 Task: Create a due date automation trigger when advanced on, on the tuesday of the week a card is due add dates not starting next week at 11:00 AM.
Action: Mouse moved to (845, 256)
Screenshot: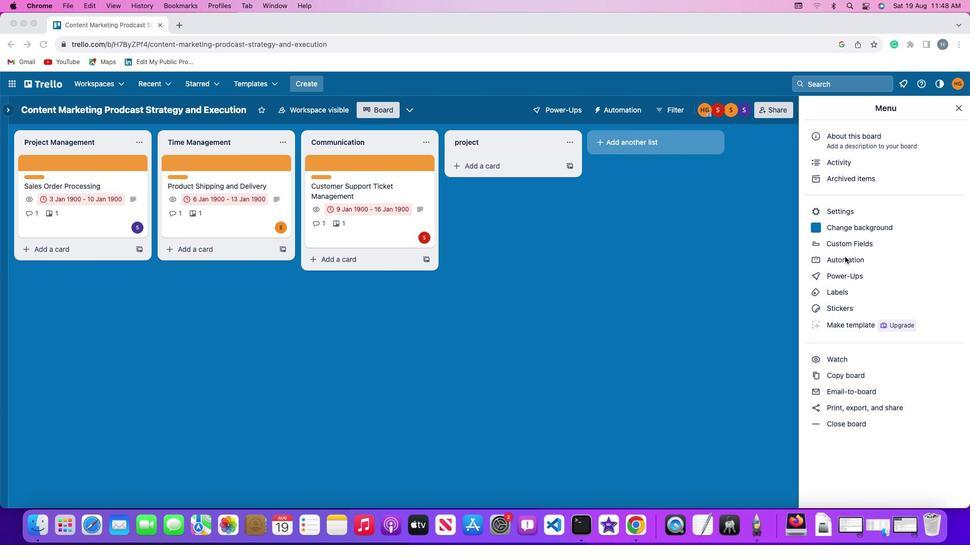 
Action: Mouse pressed left at (845, 256)
Screenshot: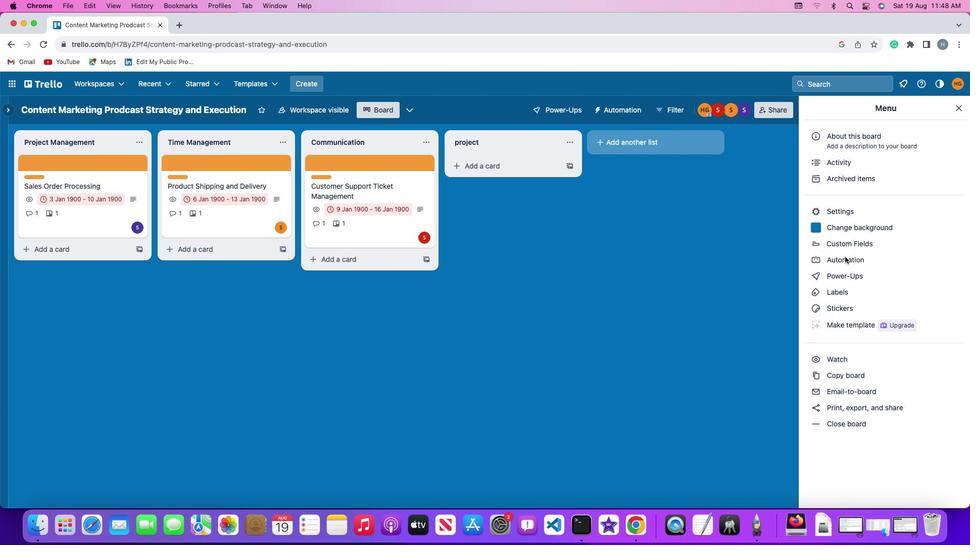 
Action: Mouse pressed left at (845, 256)
Screenshot: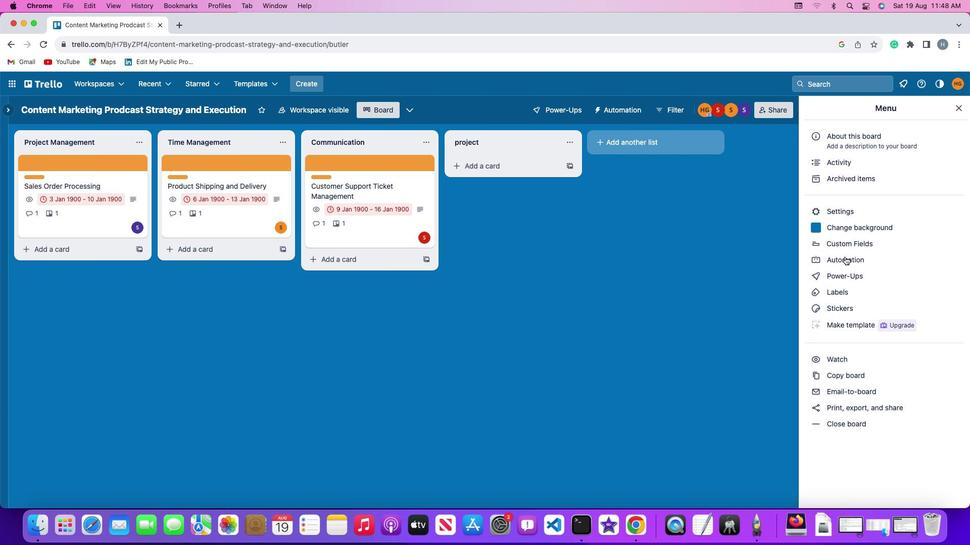 
Action: Mouse moved to (82, 241)
Screenshot: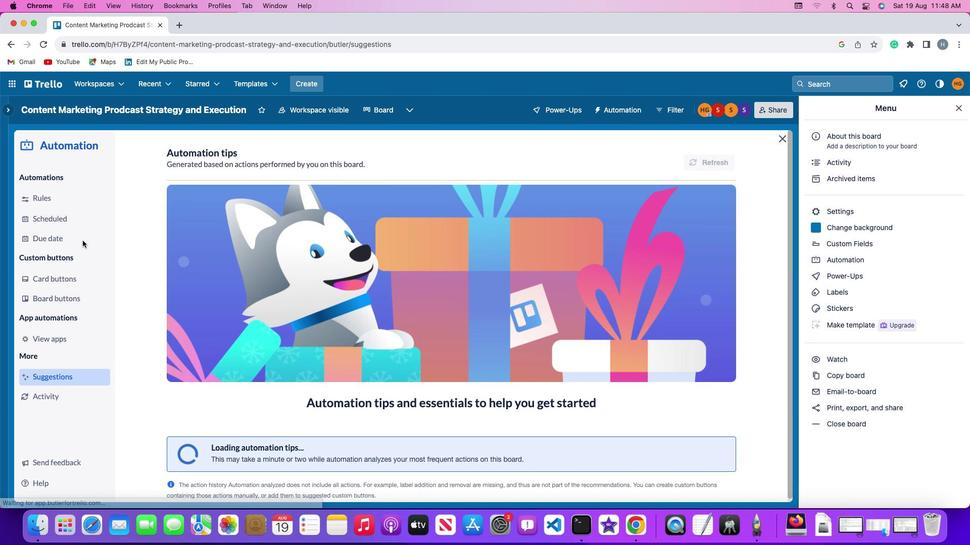
Action: Mouse pressed left at (82, 241)
Screenshot: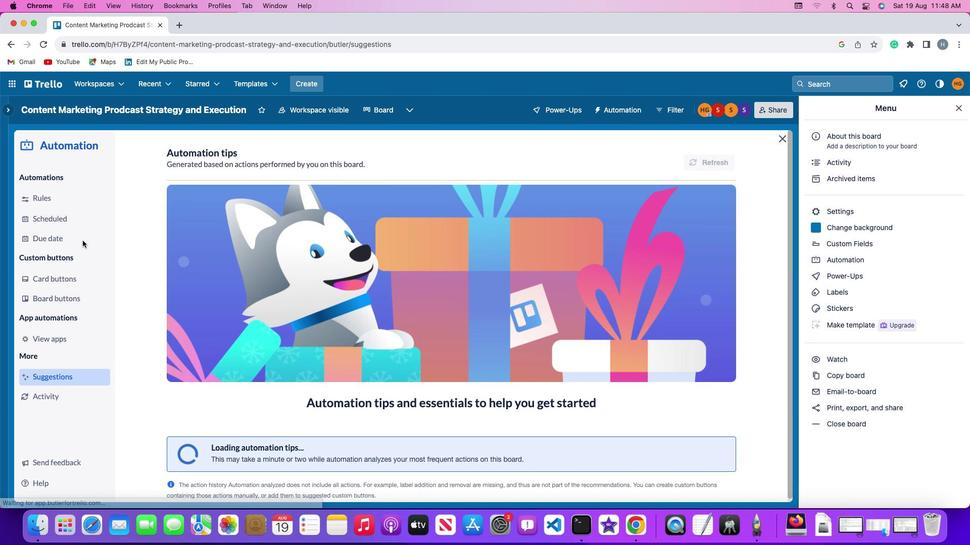 
Action: Mouse moved to (689, 157)
Screenshot: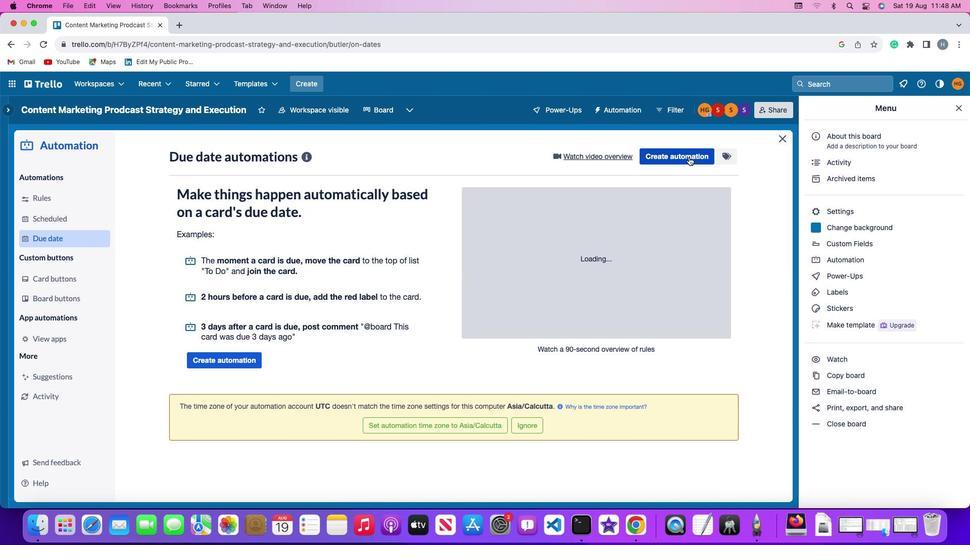 
Action: Mouse pressed left at (689, 157)
Screenshot: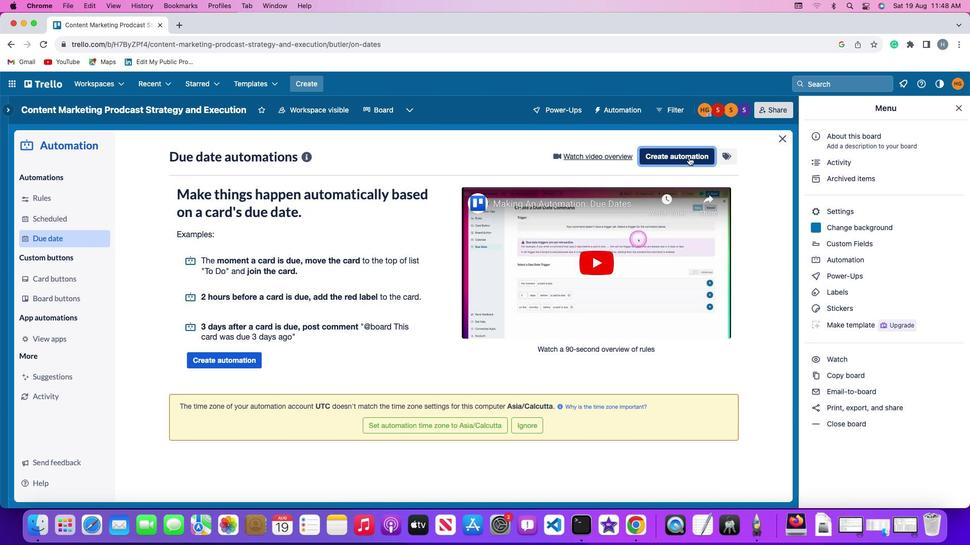 
Action: Mouse moved to (256, 253)
Screenshot: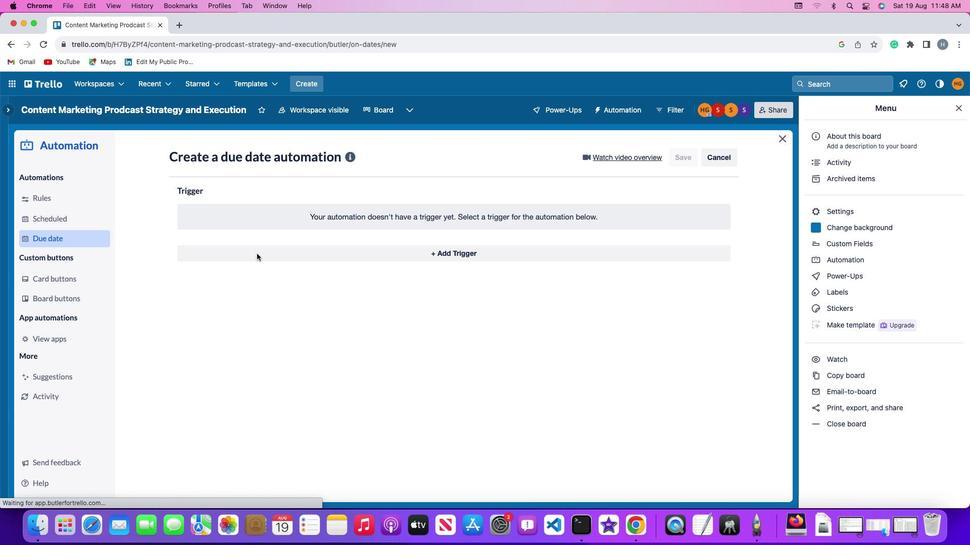 
Action: Mouse pressed left at (256, 253)
Screenshot: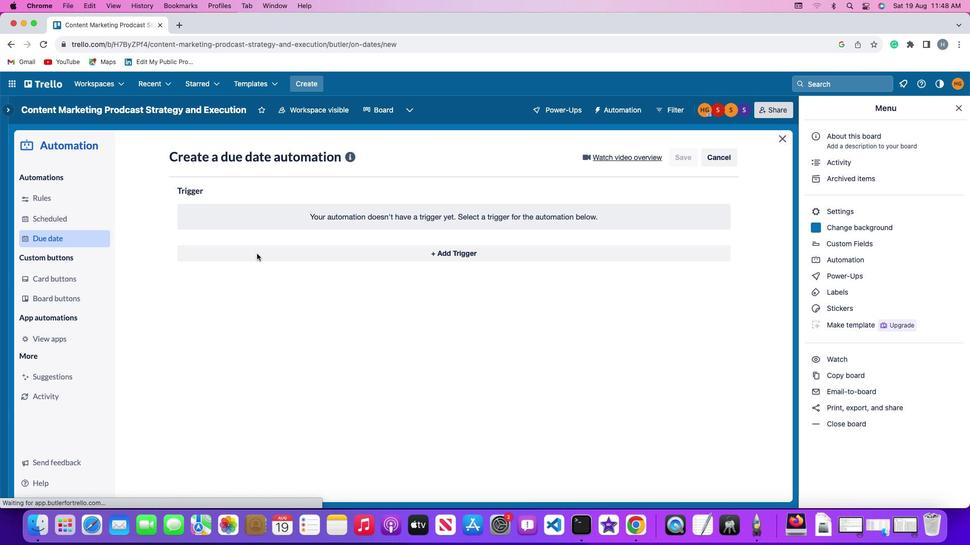 
Action: Mouse moved to (217, 441)
Screenshot: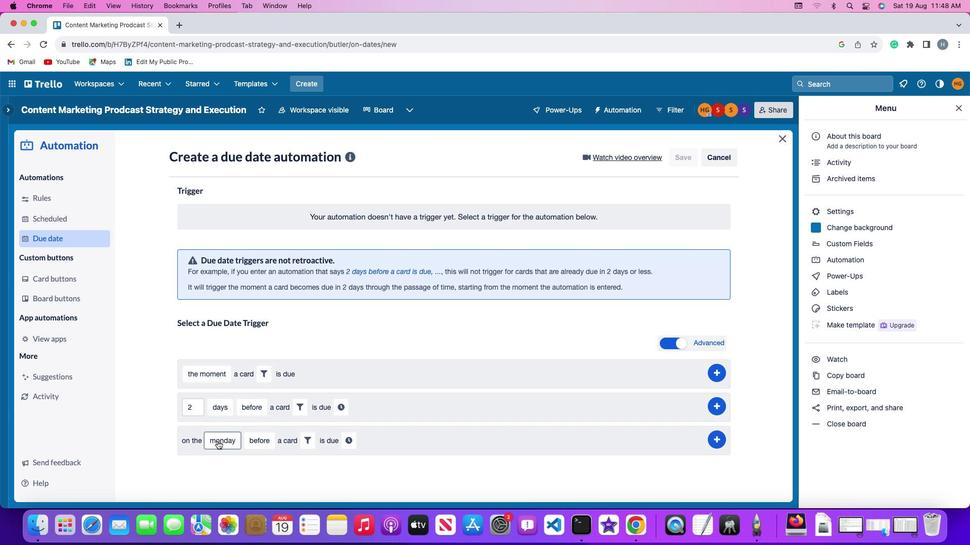 
Action: Mouse pressed left at (217, 441)
Screenshot: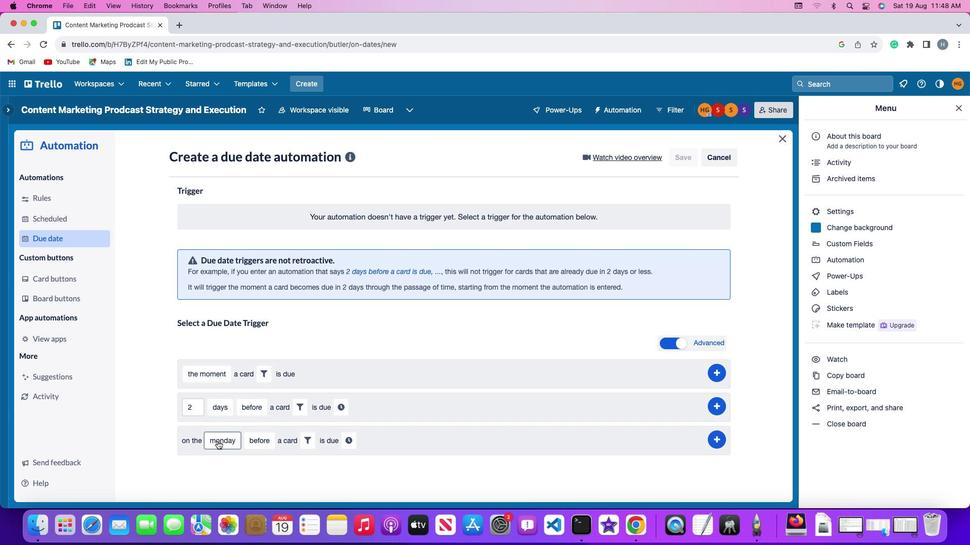 
Action: Mouse moved to (238, 322)
Screenshot: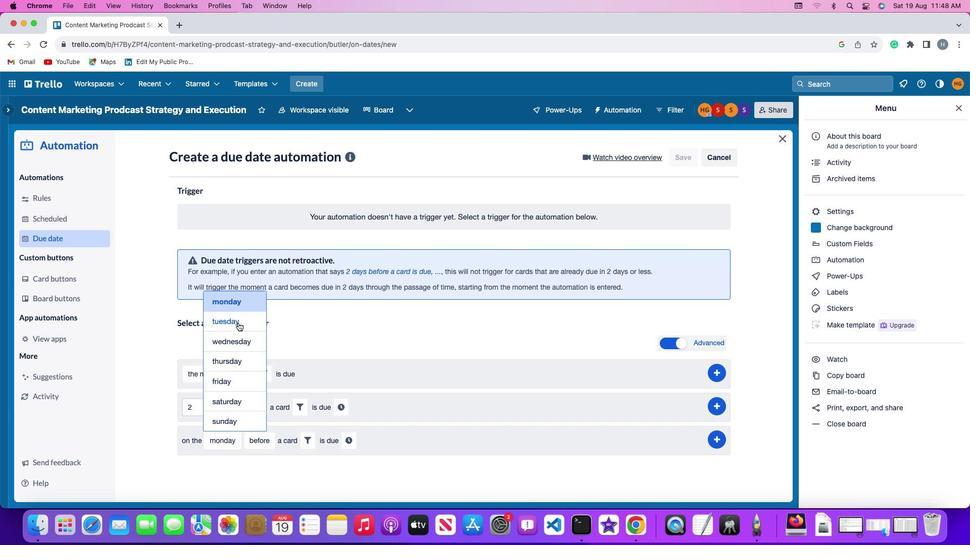 
Action: Mouse pressed left at (238, 322)
Screenshot: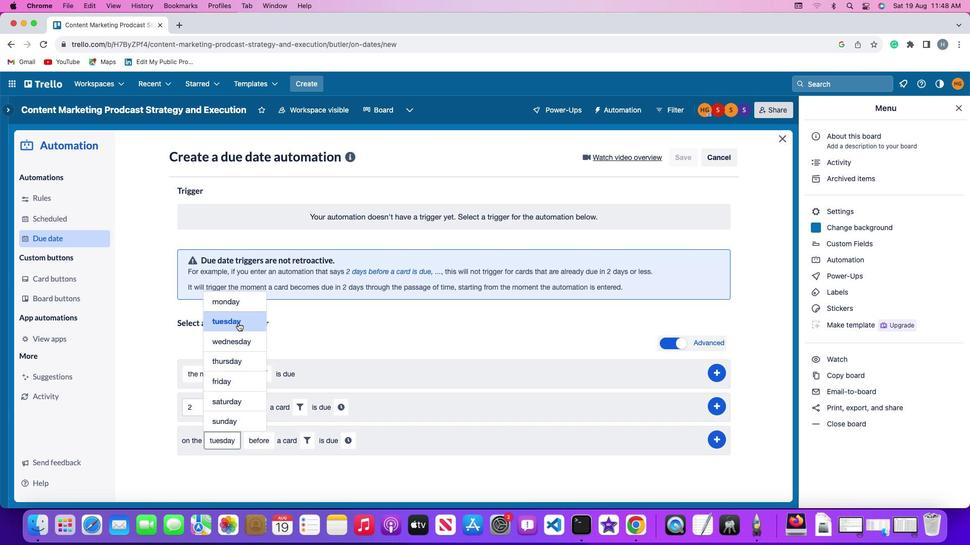 
Action: Mouse moved to (262, 437)
Screenshot: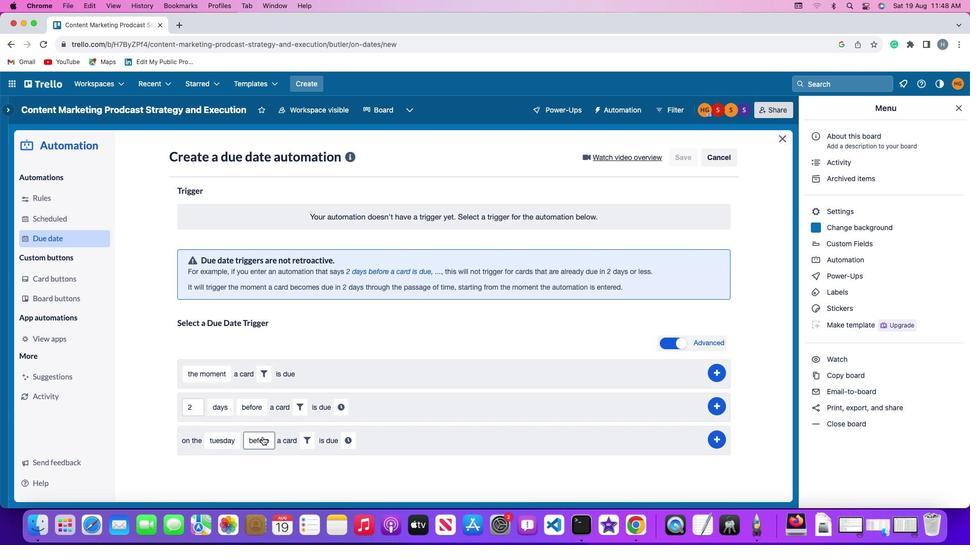 
Action: Mouse pressed left at (262, 437)
Screenshot: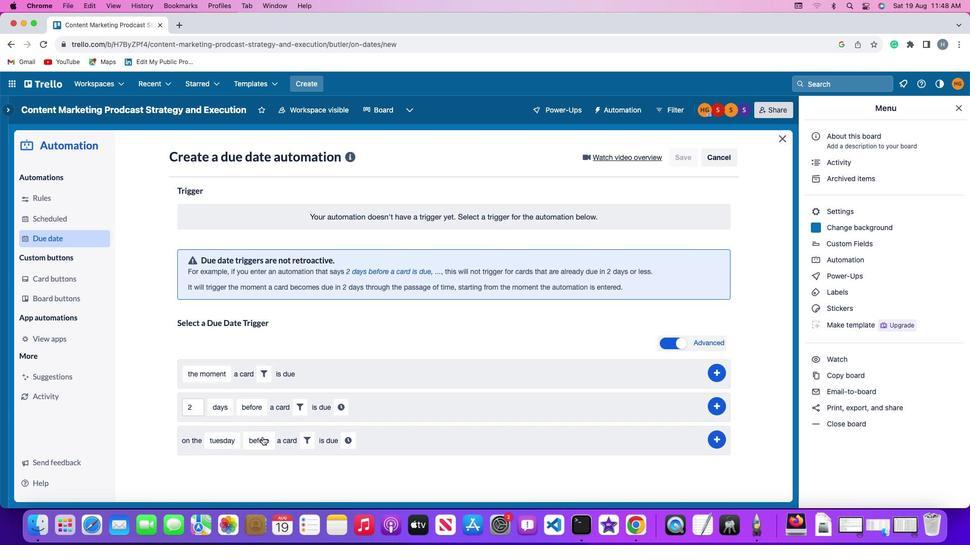 
Action: Mouse moved to (274, 404)
Screenshot: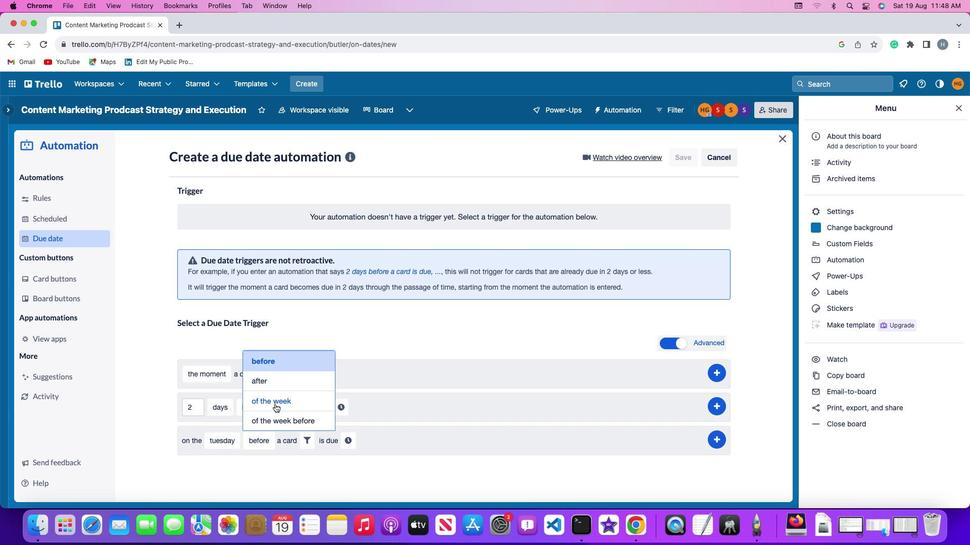 
Action: Mouse pressed left at (274, 404)
Screenshot: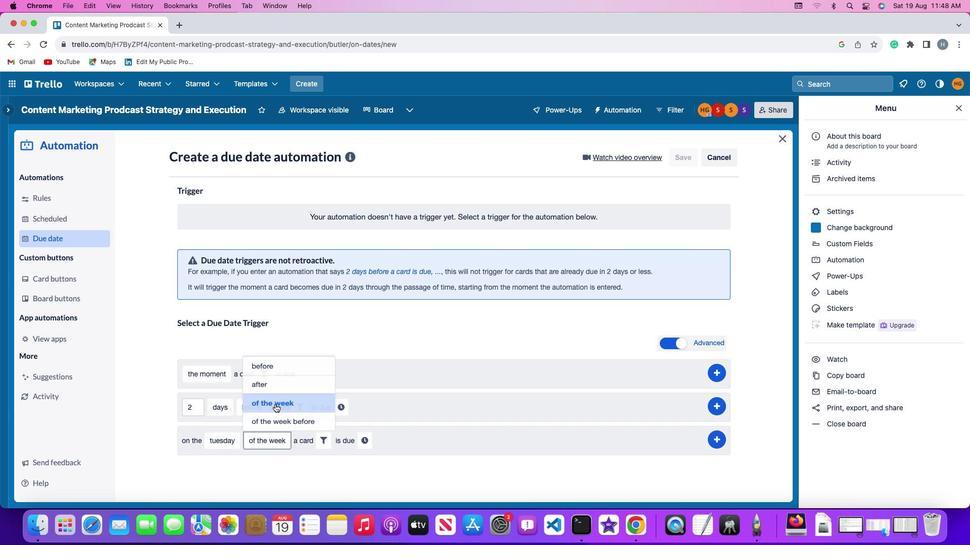 
Action: Mouse moved to (320, 442)
Screenshot: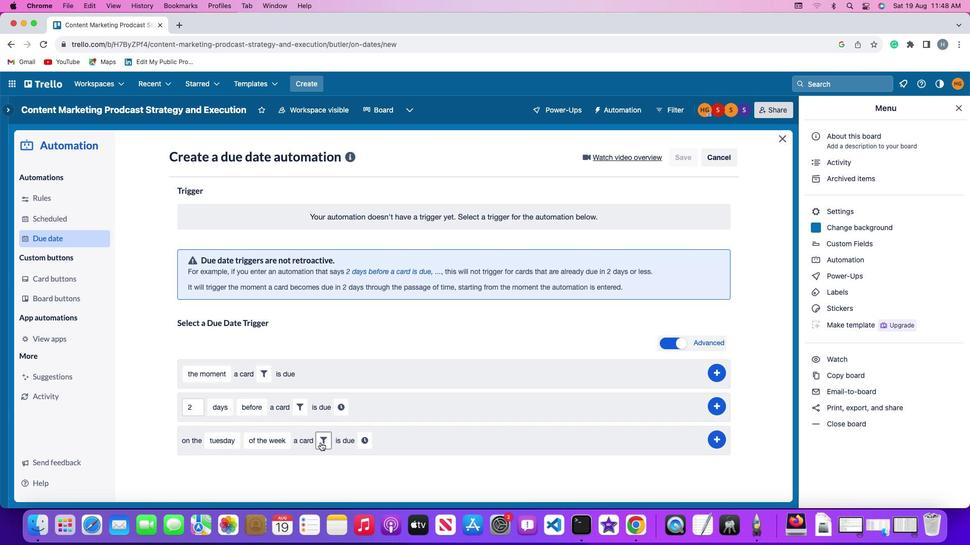 
Action: Mouse pressed left at (320, 442)
Screenshot: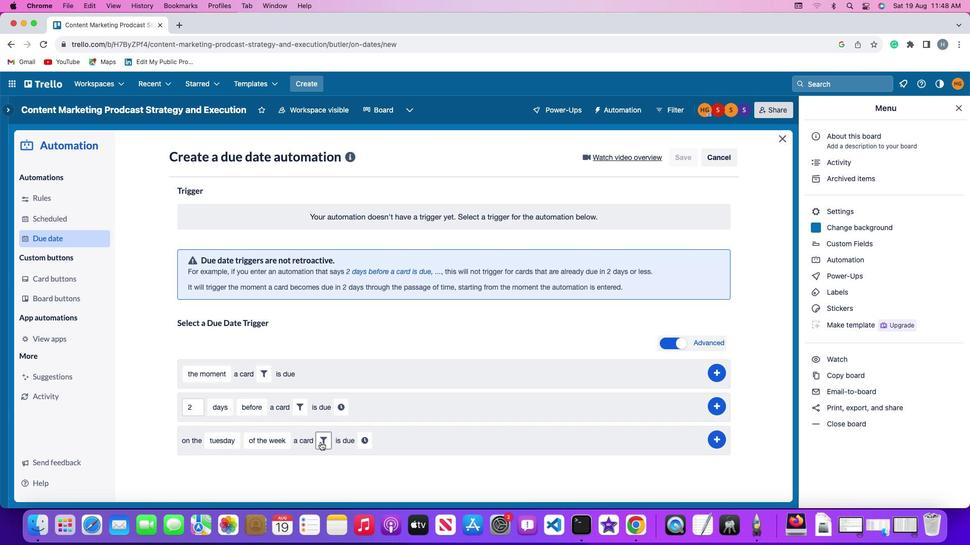 
Action: Mouse moved to (308, 472)
Screenshot: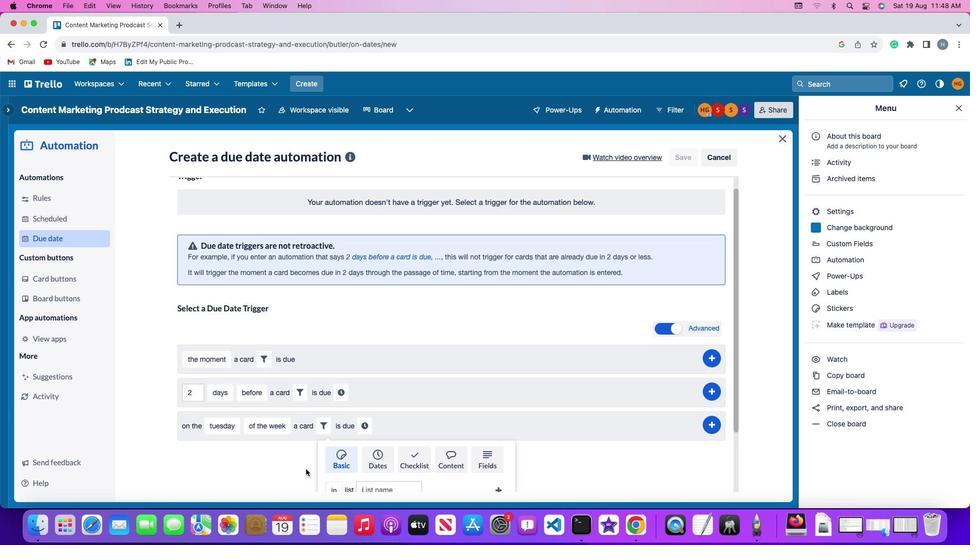 
Action: Mouse scrolled (308, 472) with delta (0, 0)
Screenshot: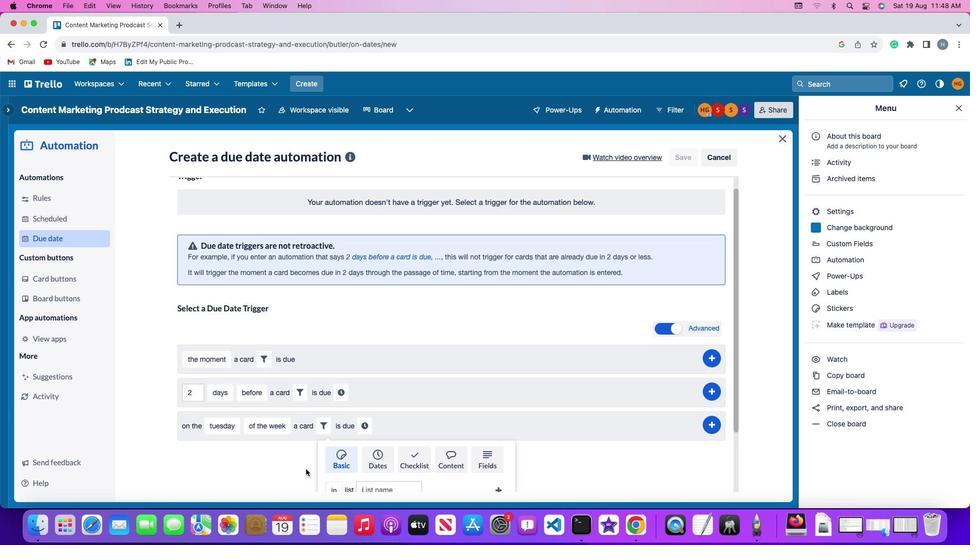 
Action: Mouse moved to (308, 472)
Screenshot: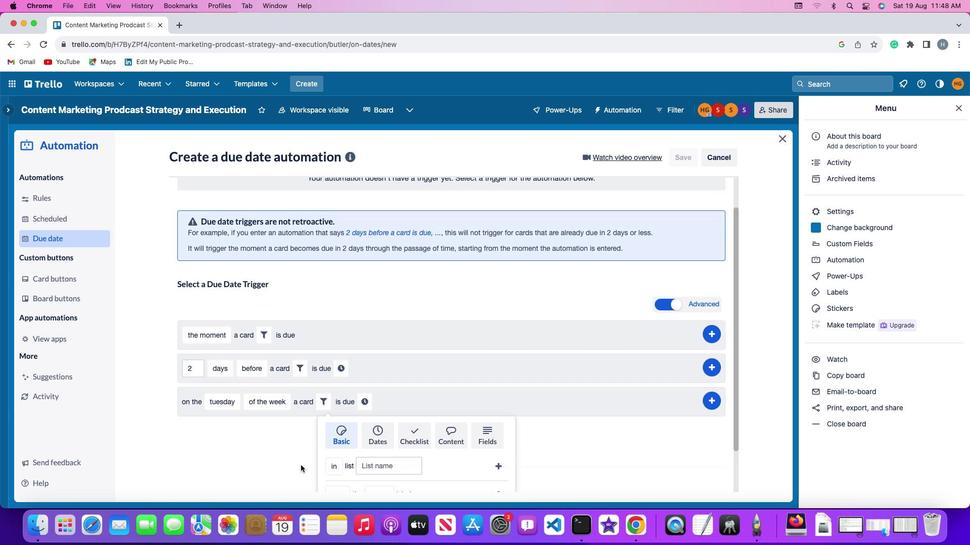 
Action: Mouse scrolled (308, 472) with delta (0, 0)
Screenshot: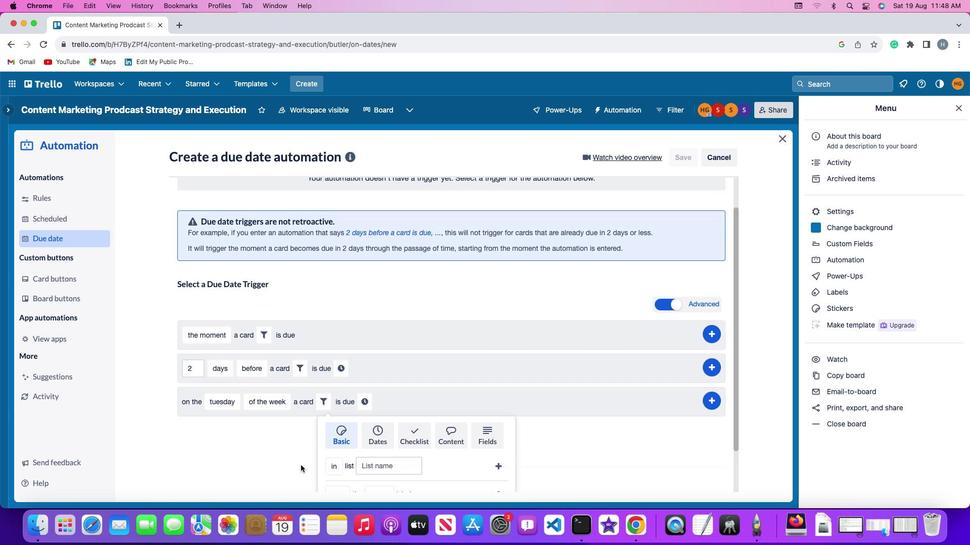 
Action: Mouse moved to (308, 472)
Screenshot: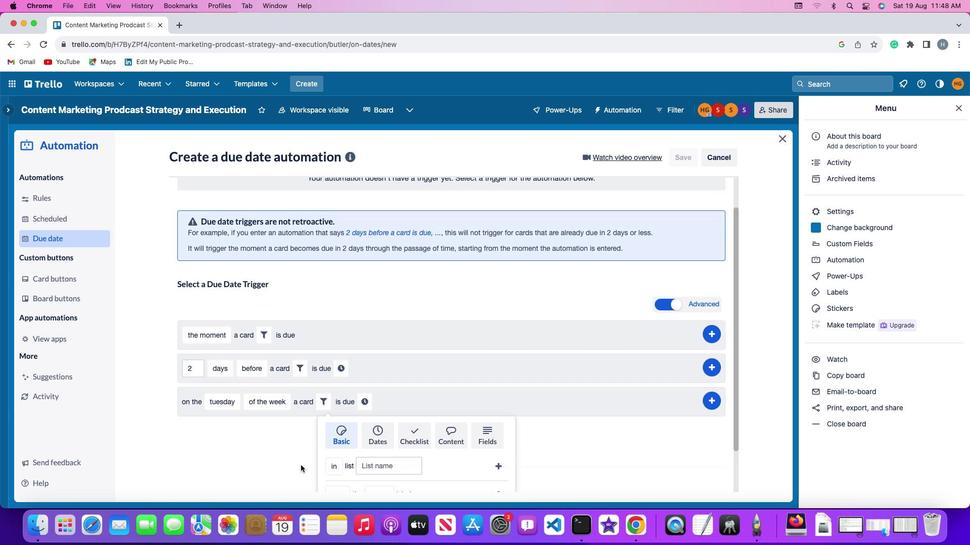 
Action: Mouse scrolled (308, 472) with delta (0, -1)
Screenshot: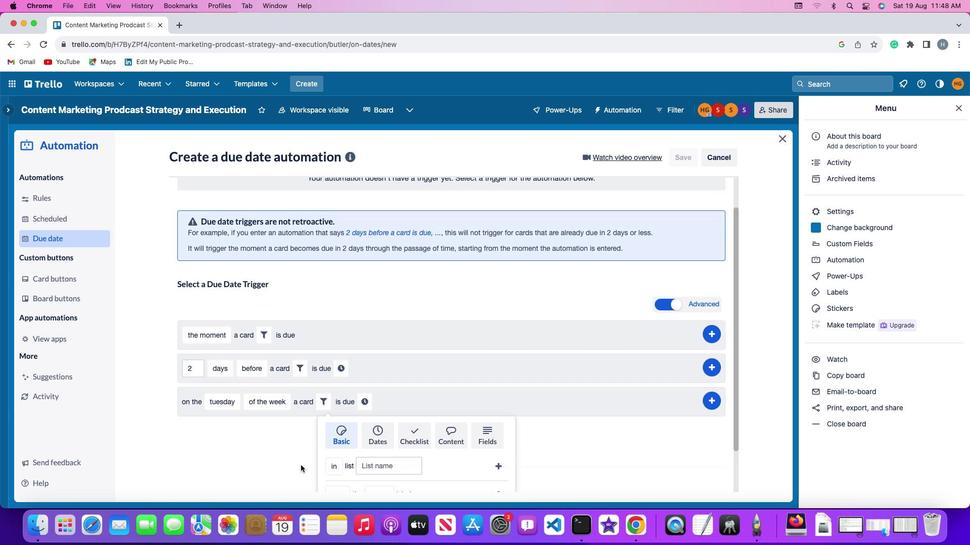 
Action: Mouse moved to (308, 472)
Screenshot: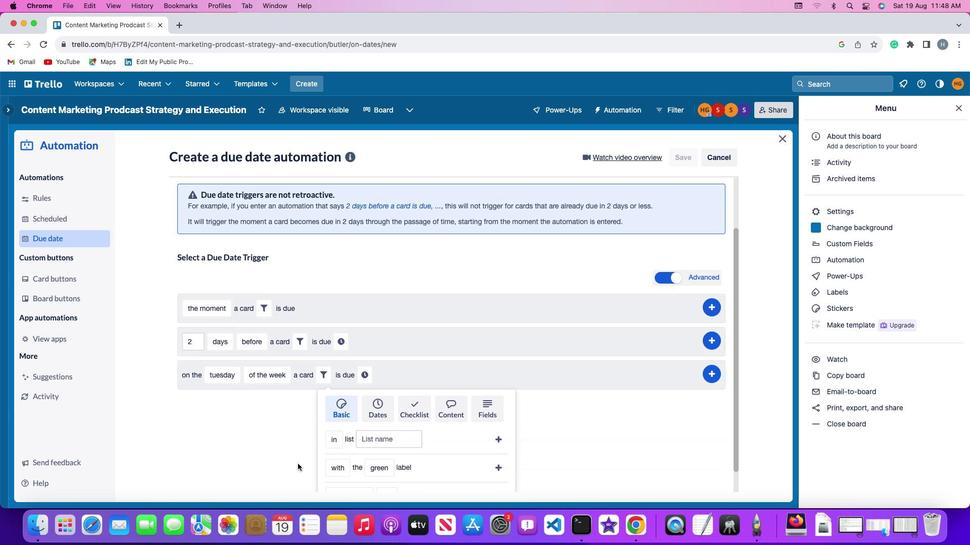 
Action: Mouse scrolled (308, 472) with delta (0, -2)
Screenshot: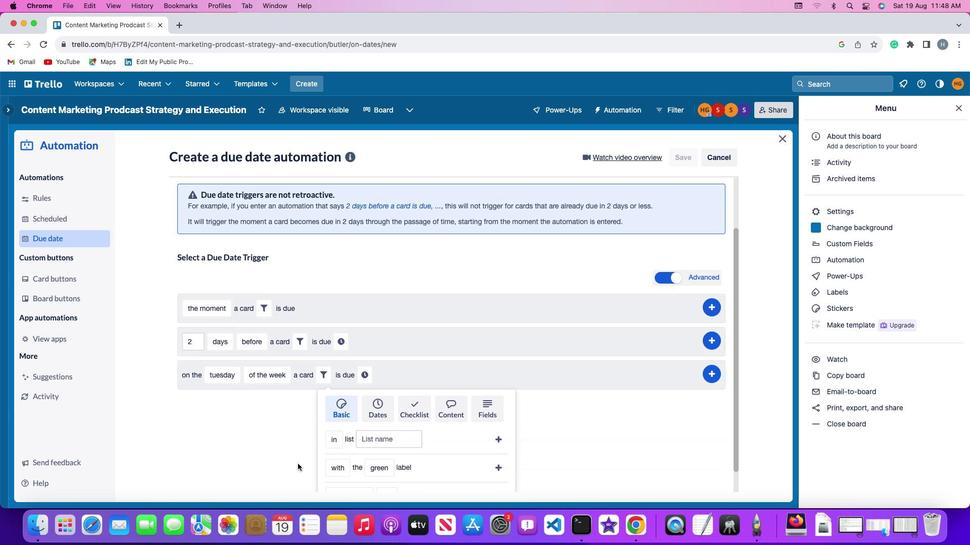 
Action: Mouse moved to (307, 471)
Screenshot: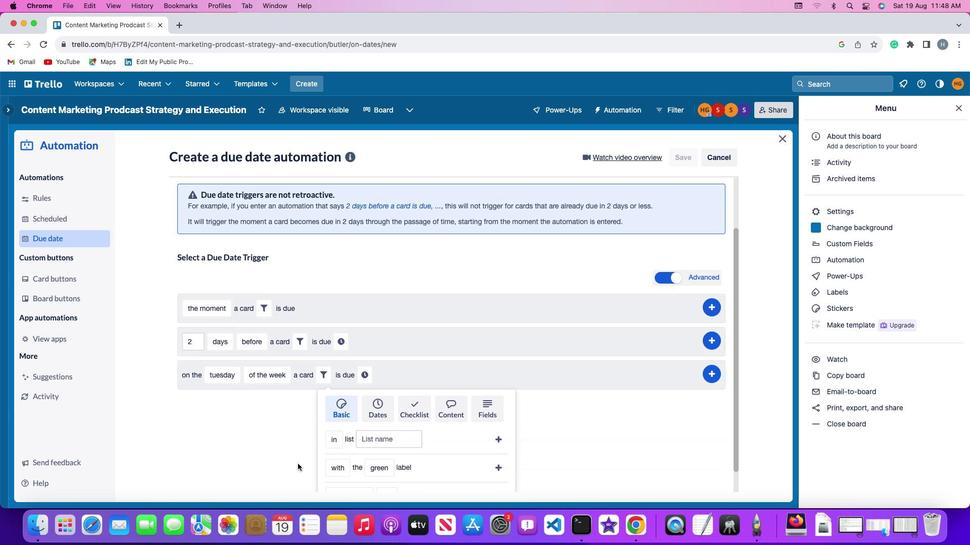 
Action: Mouse scrolled (307, 471) with delta (0, -3)
Screenshot: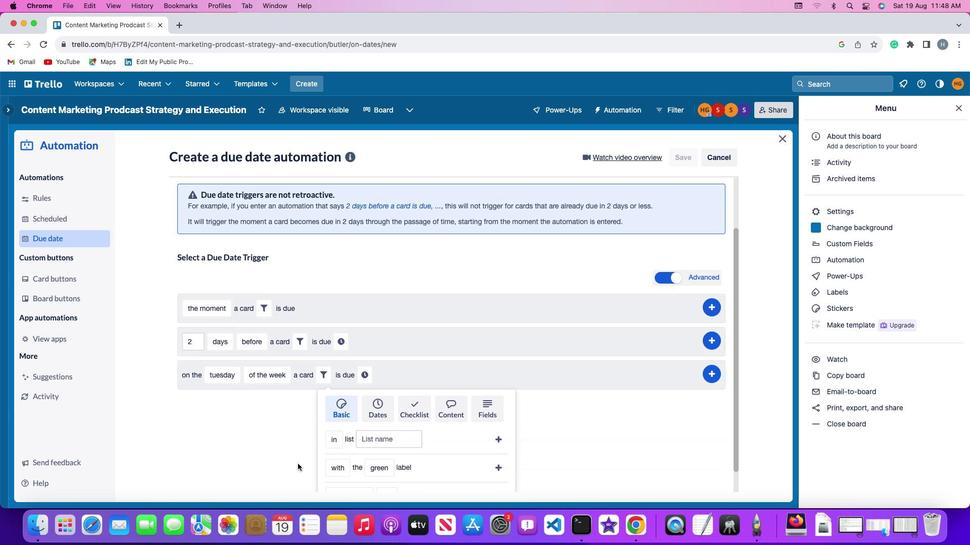 
Action: Mouse moved to (382, 386)
Screenshot: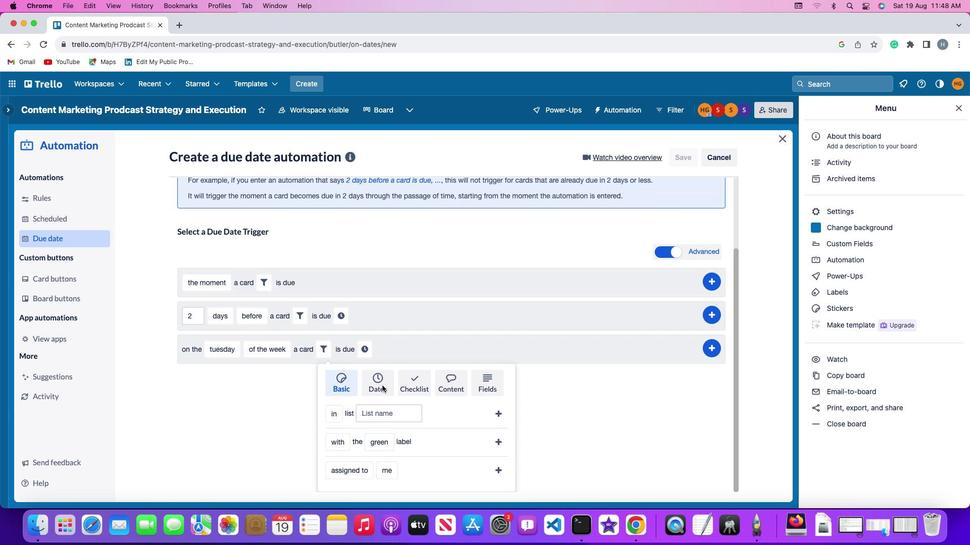 
Action: Mouse pressed left at (382, 386)
Screenshot: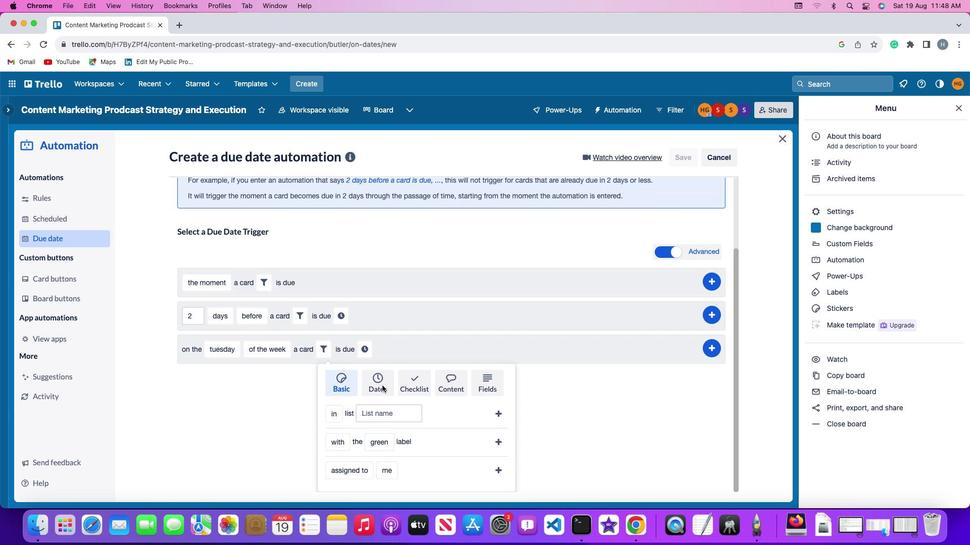 
Action: Mouse moved to (289, 413)
Screenshot: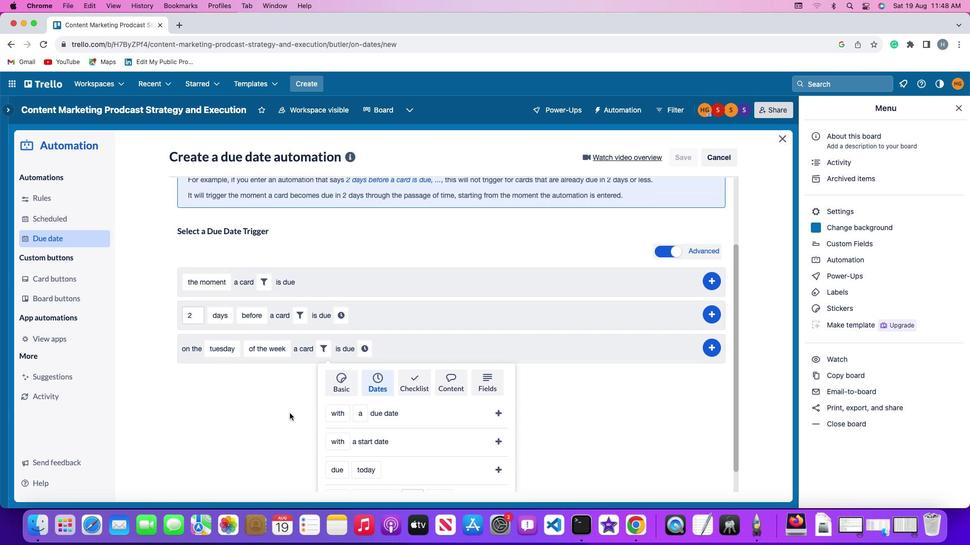 
Action: Mouse scrolled (289, 413) with delta (0, 0)
Screenshot: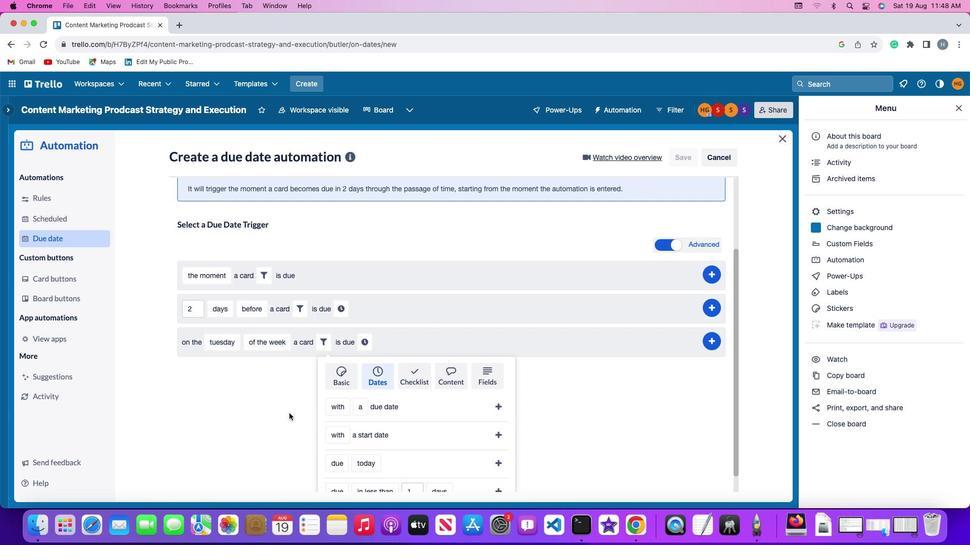 
Action: Mouse scrolled (289, 413) with delta (0, 0)
Screenshot: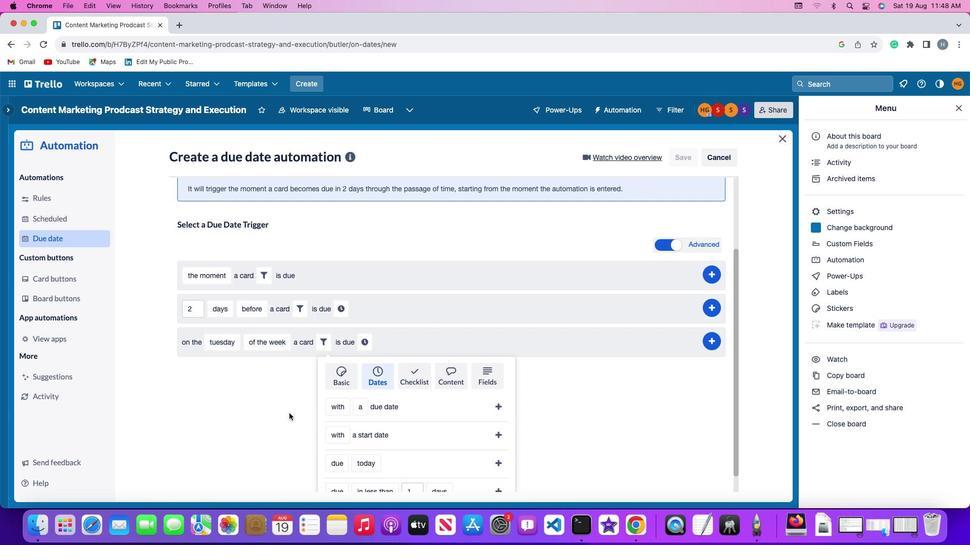 
Action: Mouse scrolled (289, 413) with delta (0, -1)
Screenshot: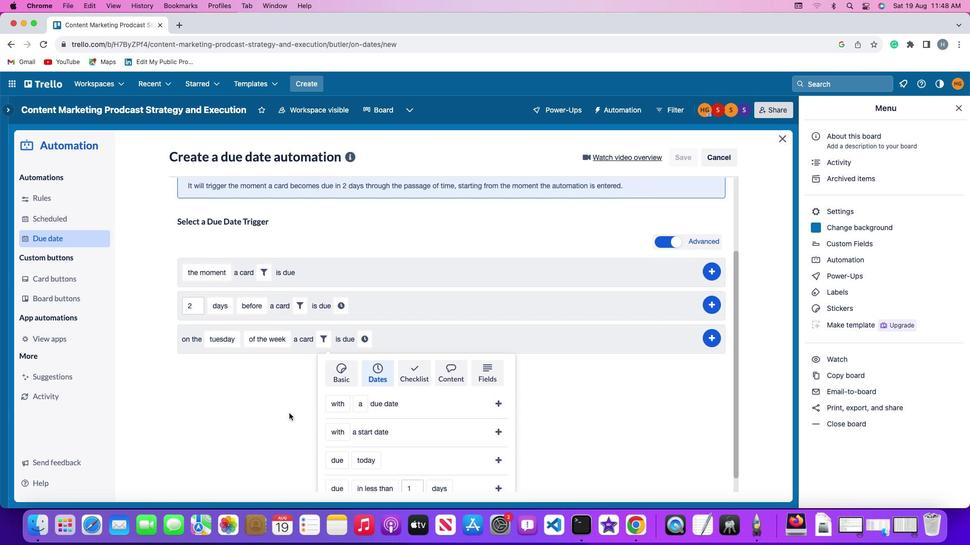 
Action: Mouse scrolled (289, 413) with delta (0, -2)
Screenshot: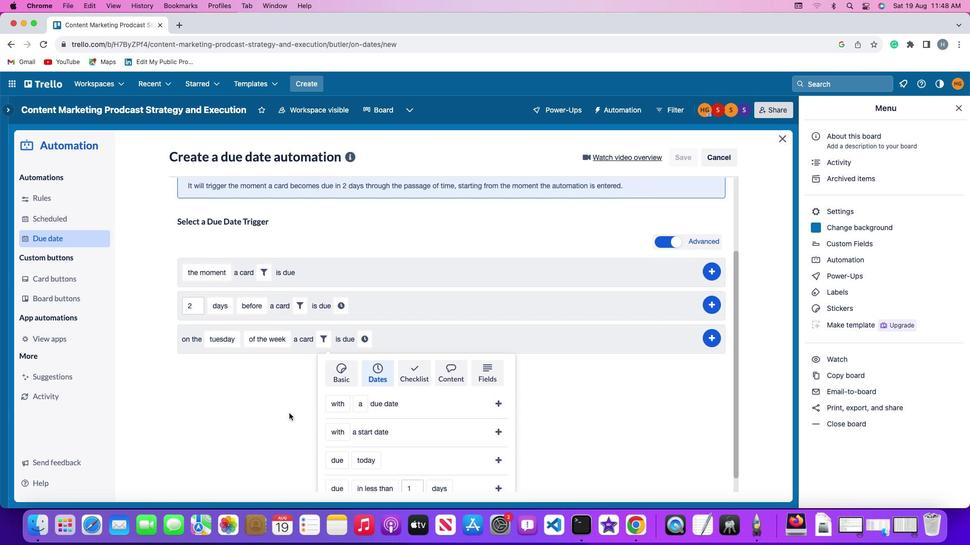
Action: Mouse scrolled (289, 413) with delta (0, -3)
Screenshot: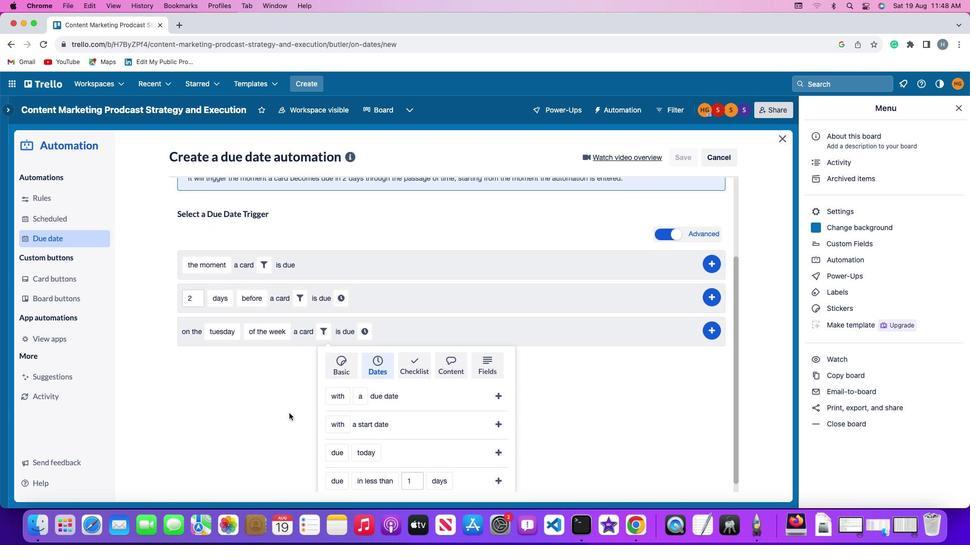 
Action: Mouse moved to (289, 413)
Screenshot: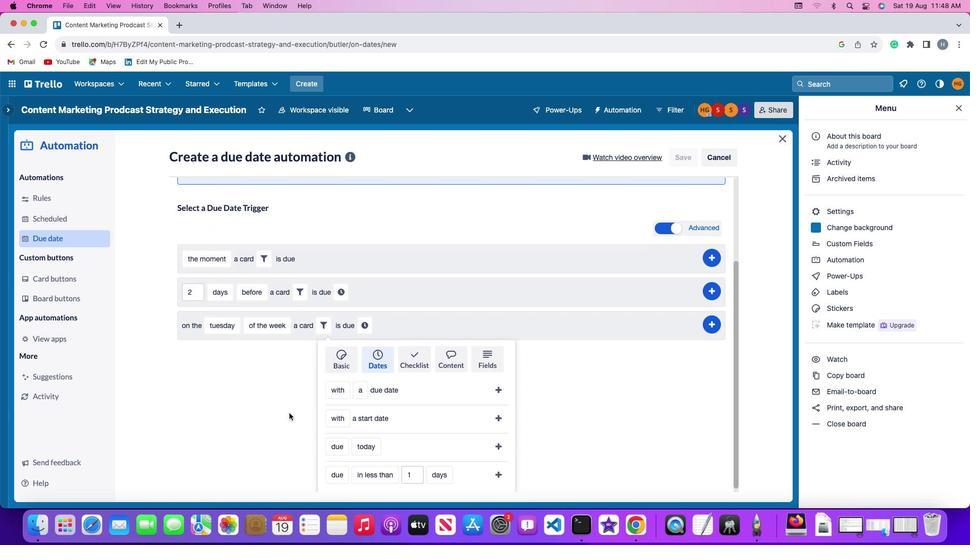 
Action: Mouse scrolled (289, 413) with delta (0, -3)
Screenshot: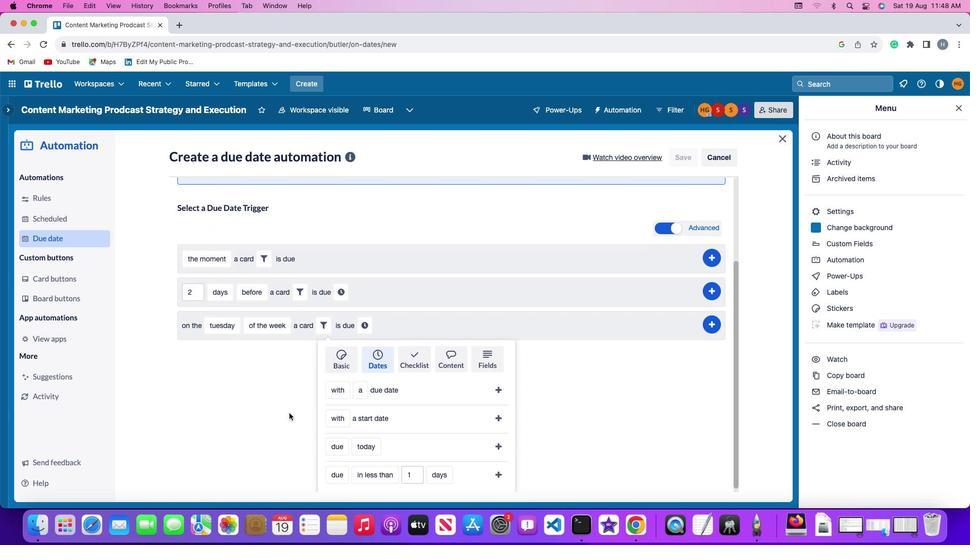 
Action: Mouse moved to (334, 436)
Screenshot: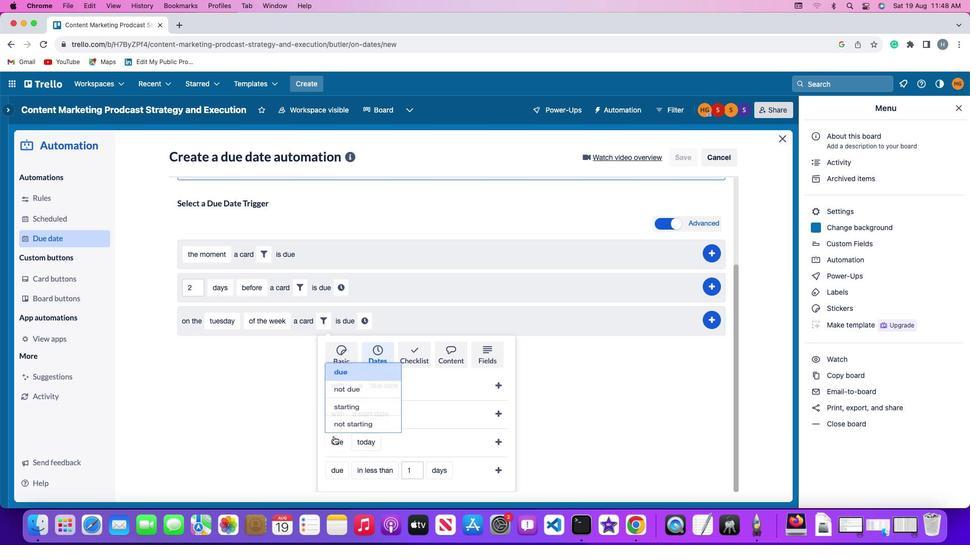 
Action: Mouse pressed left at (334, 436)
Screenshot: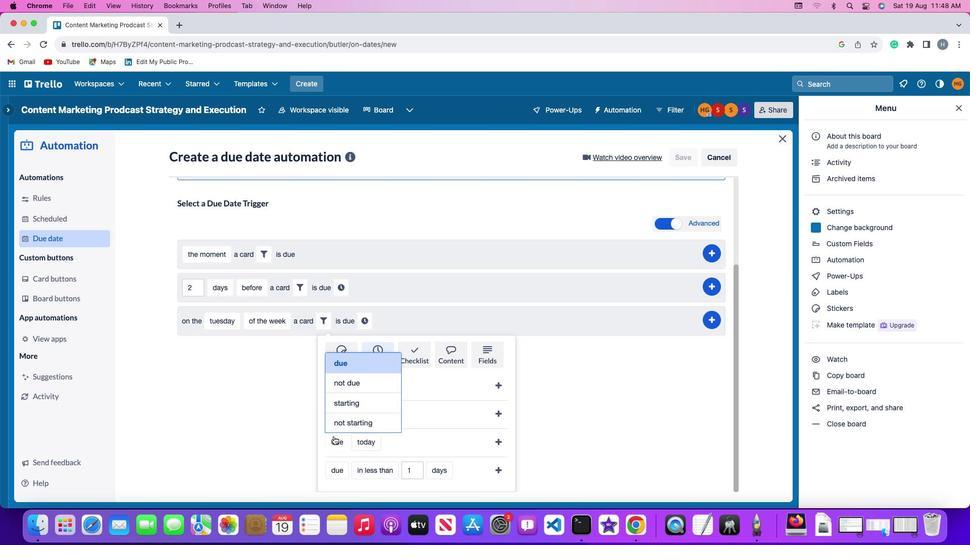
Action: Mouse moved to (340, 421)
Screenshot: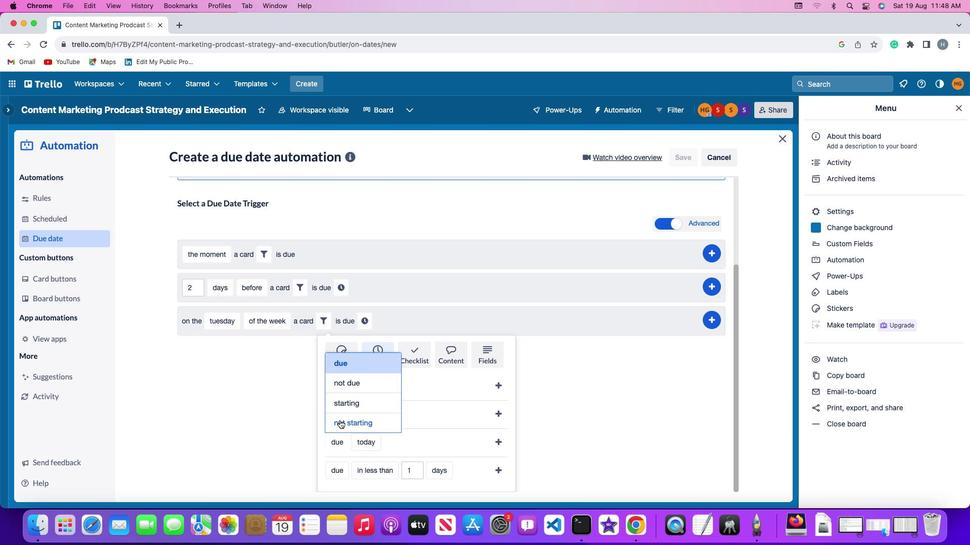 
Action: Mouse pressed left at (340, 421)
Screenshot: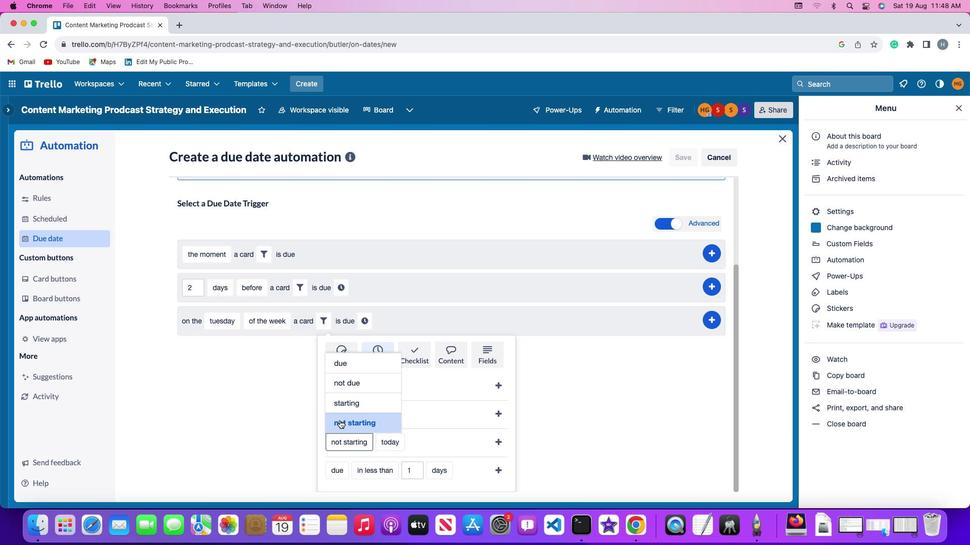
Action: Mouse moved to (393, 438)
Screenshot: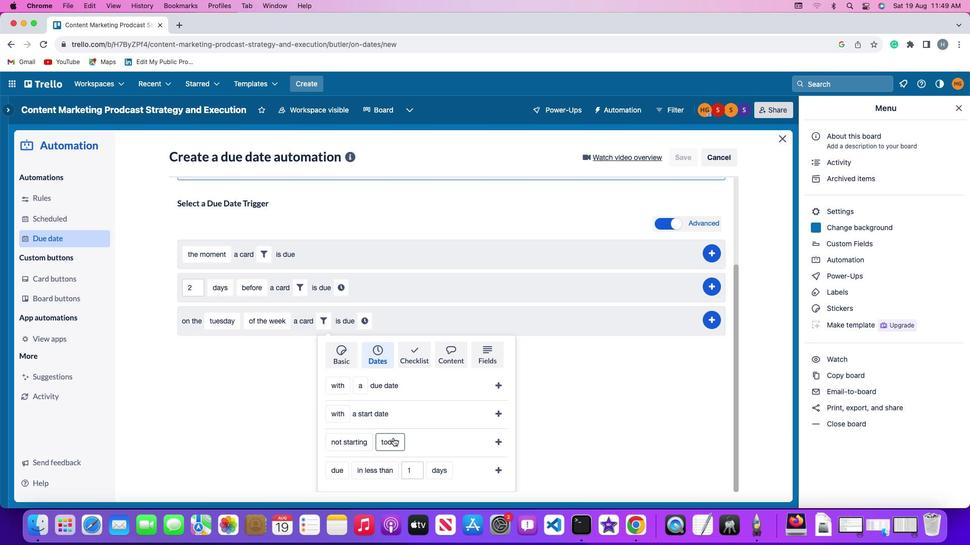 
Action: Mouse pressed left at (393, 438)
Screenshot: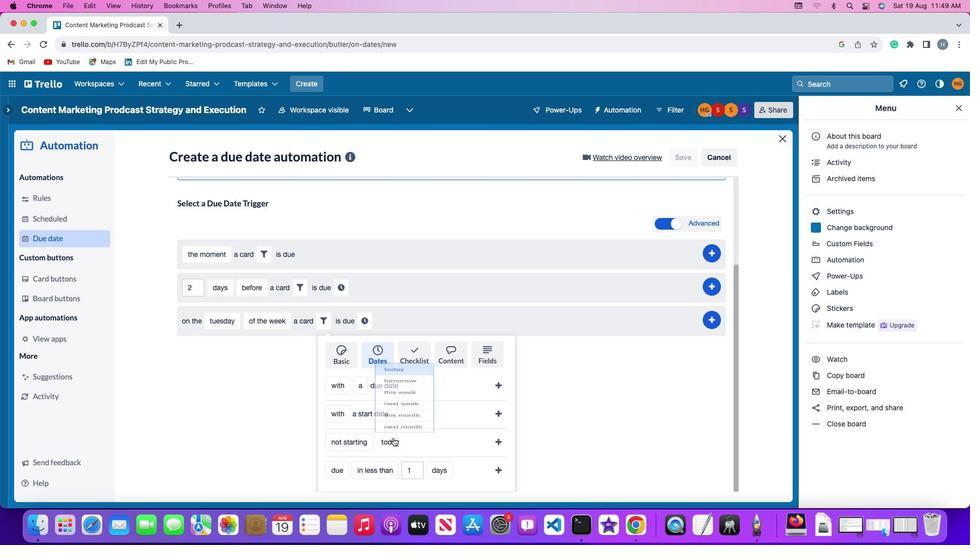 
Action: Mouse moved to (402, 387)
Screenshot: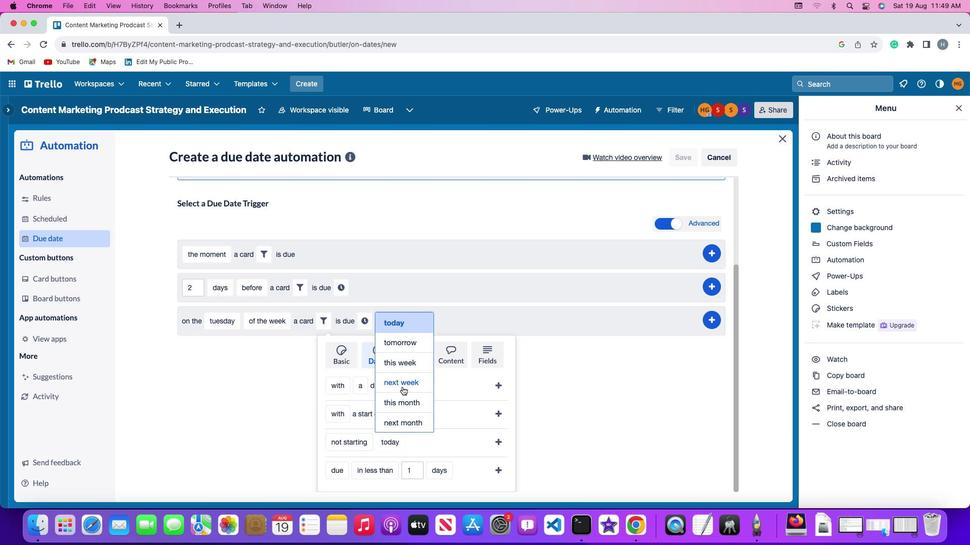 
Action: Mouse pressed left at (402, 387)
Screenshot: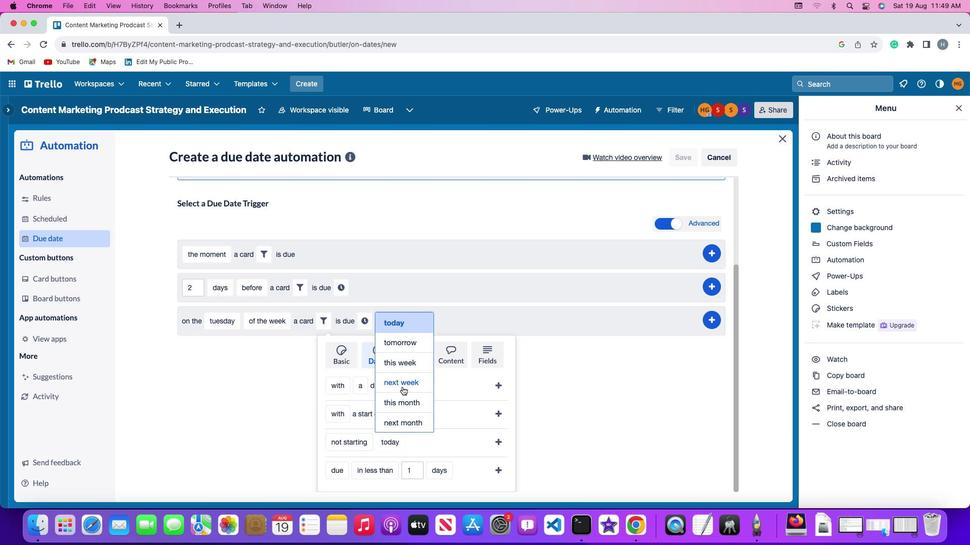 
Action: Mouse moved to (496, 440)
Screenshot: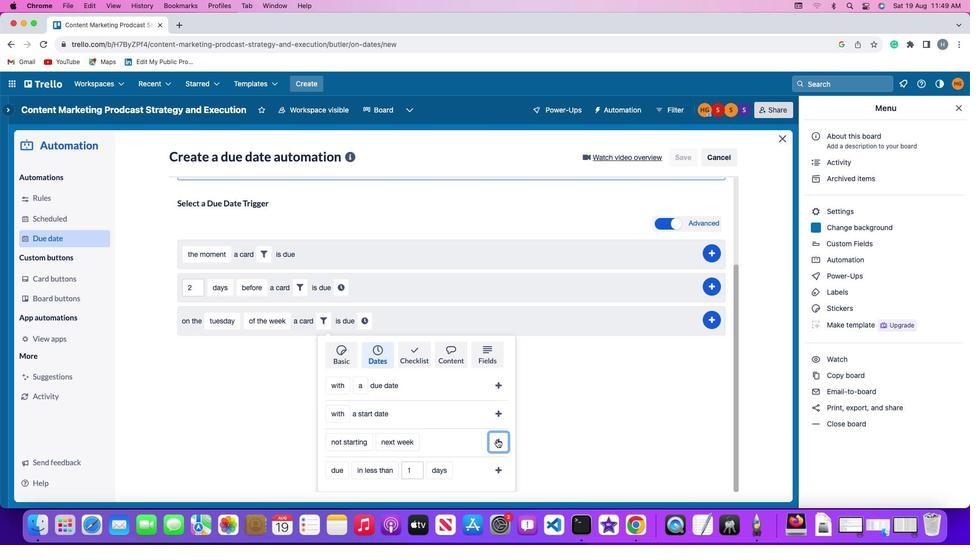 
Action: Mouse pressed left at (496, 440)
Screenshot: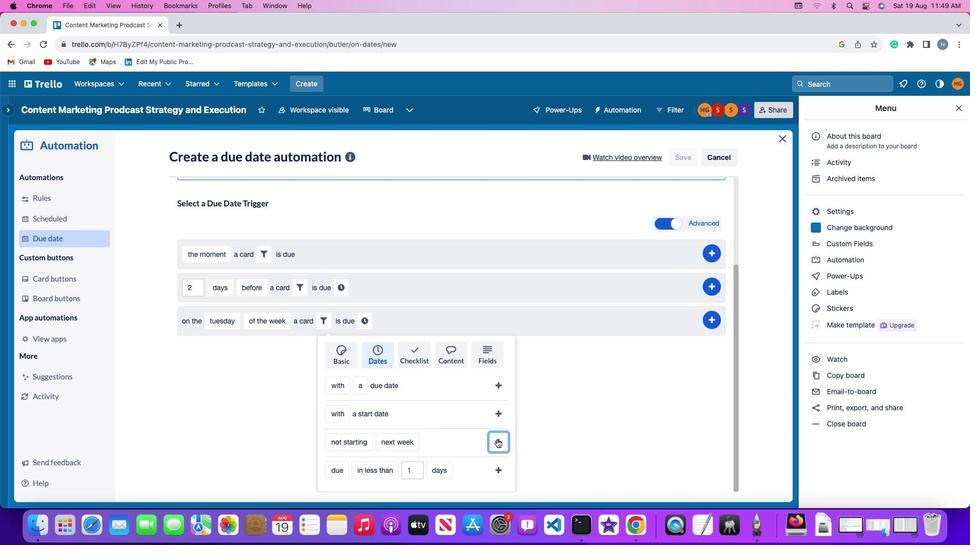 
Action: Mouse moved to (463, 437)
Screenshot: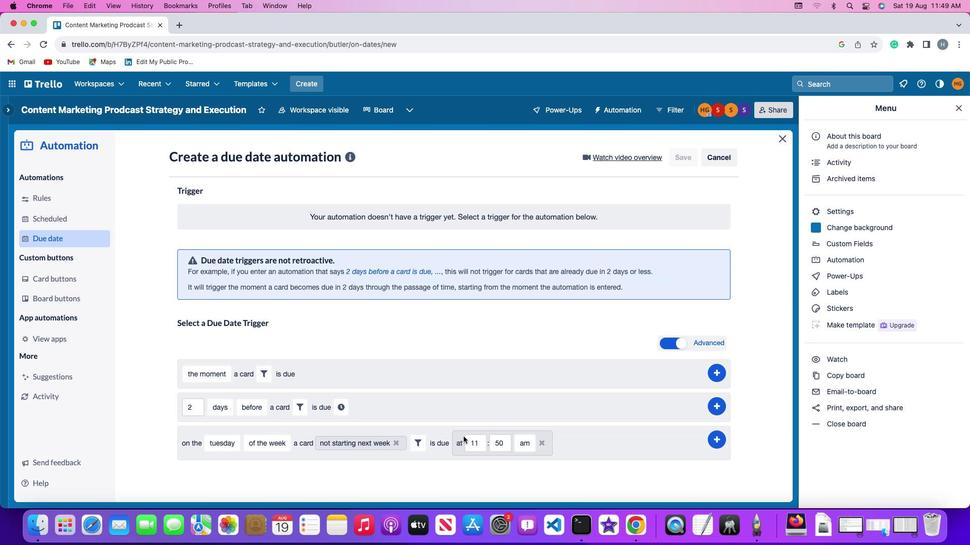 
Action: Mouse pressed left at (463, 437)
Screenshot: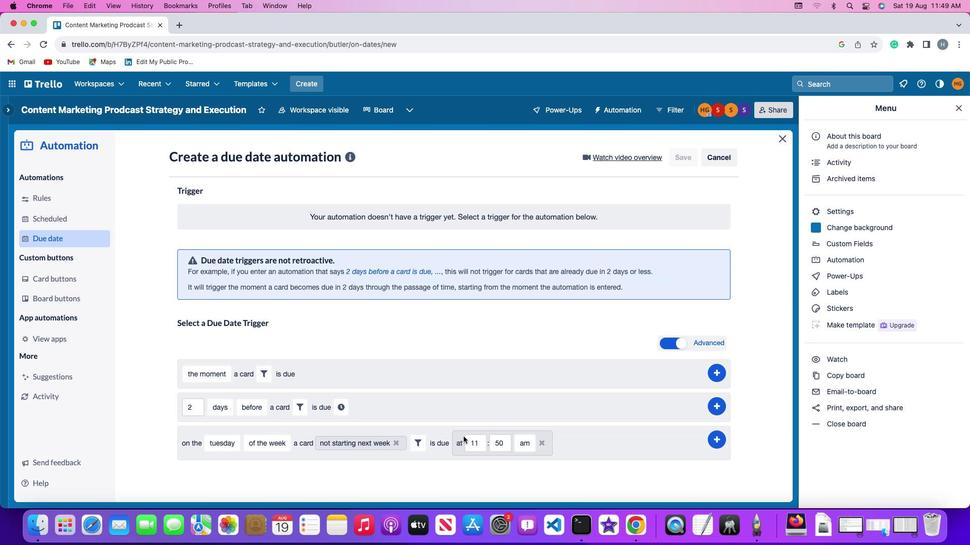 
Action: Mouse moved to (480, 441)
Screenshot: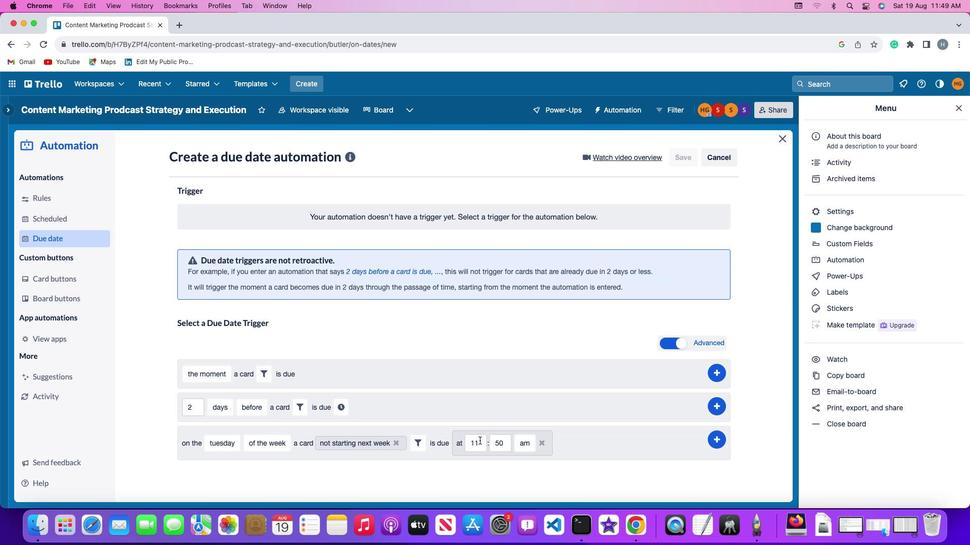 
Action: Mouse pressed left at (480, 441)
Screenshot: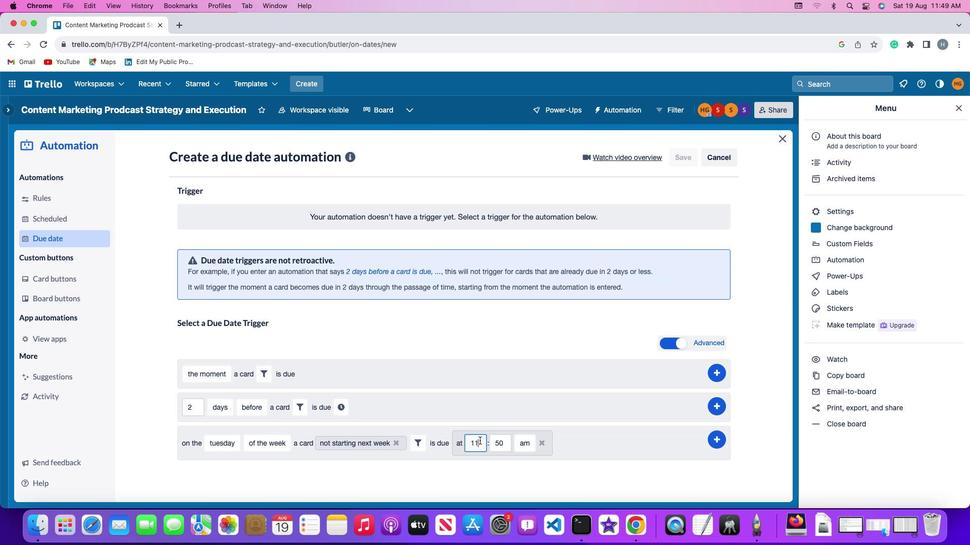 
Action: Mouse moved to (477, 438)
Screenshot: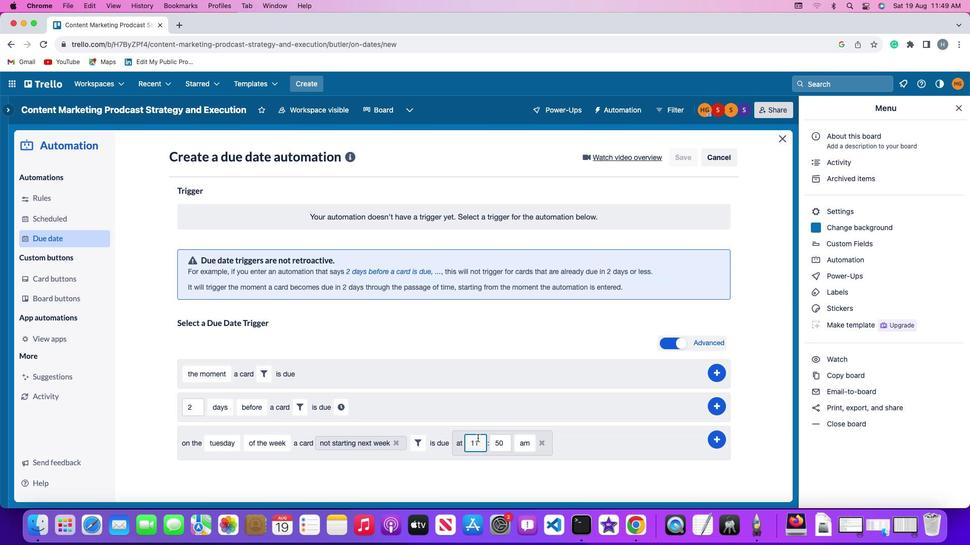 
Action: Key pressed Key.backspace'1'
Screenshot: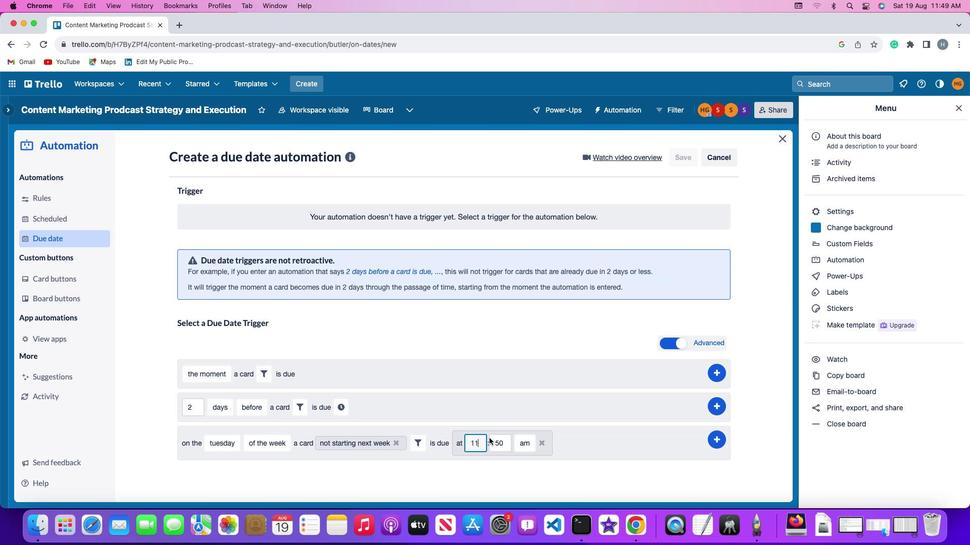 
Action: Mouse moved to (502, 438)
Screenshot: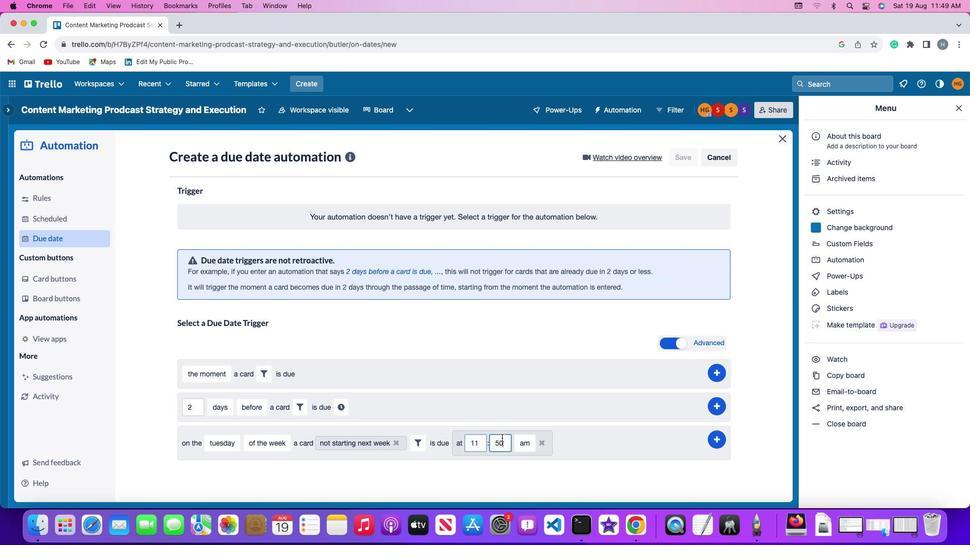 
Action: Mouse pressed left at (502, 438)
Screenshot: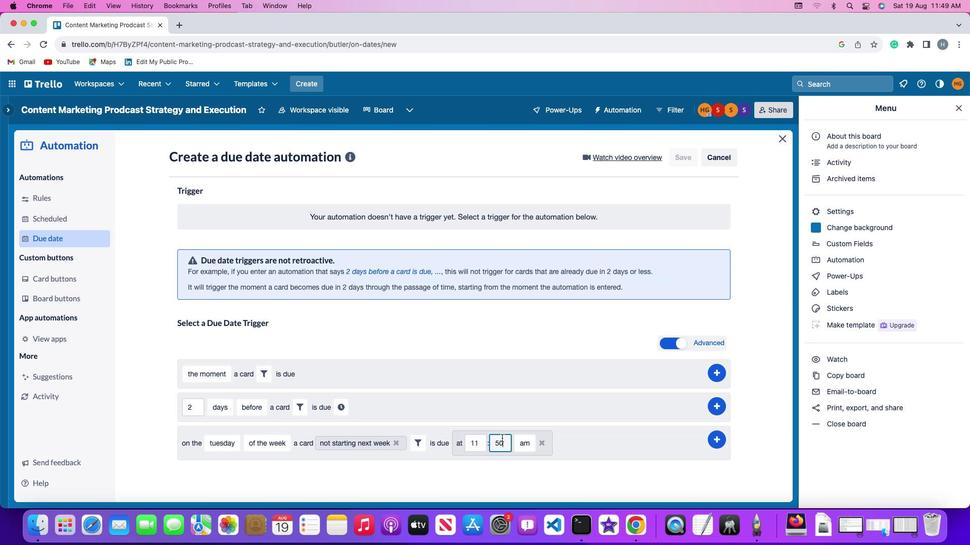 
Action: Key pressed Key.backspaceKey.backspace'0''0'
Screenshot: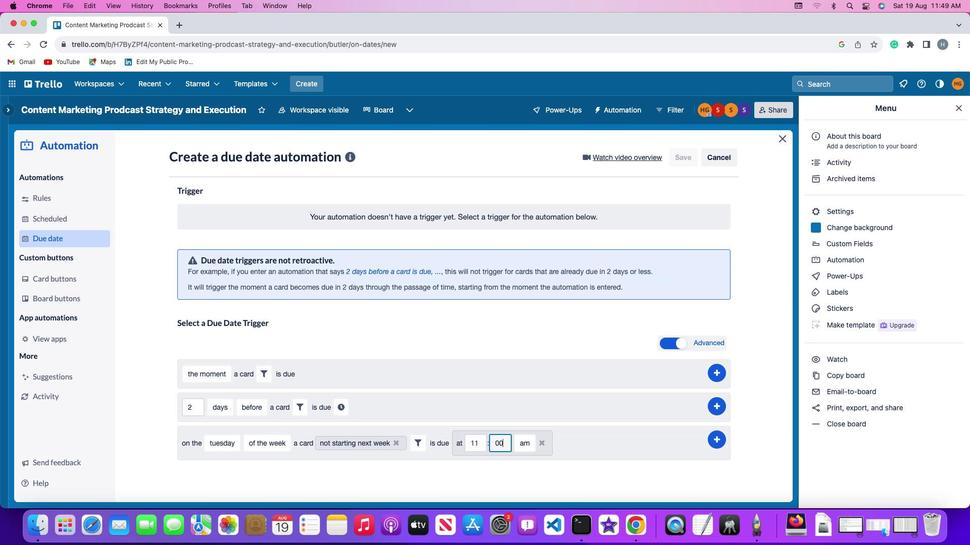 
Action: Mouse moved to (523, 440)
Screenshot: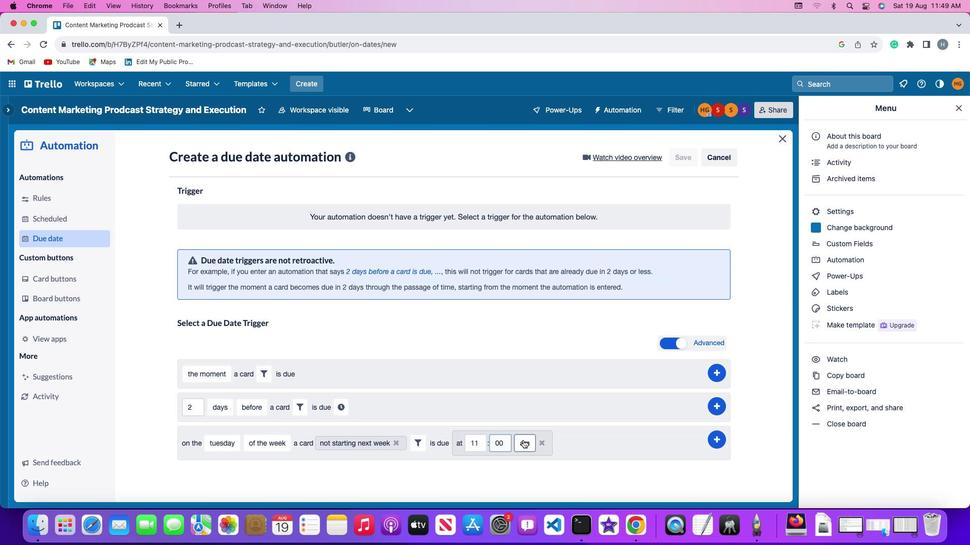 
Action: Mouse pressed left at (523, 440)
Screenshot: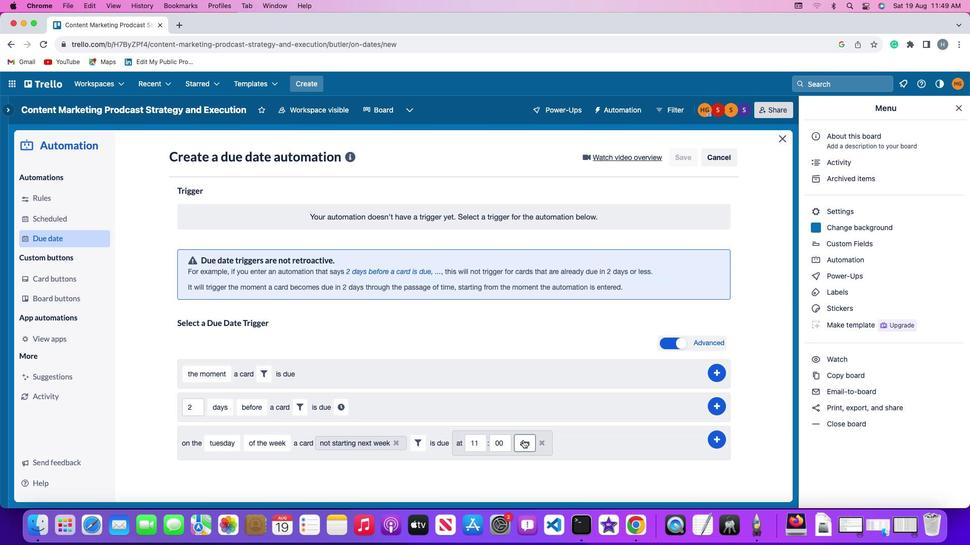 
Action: Mouse moved to (526, 462)
Screenshot: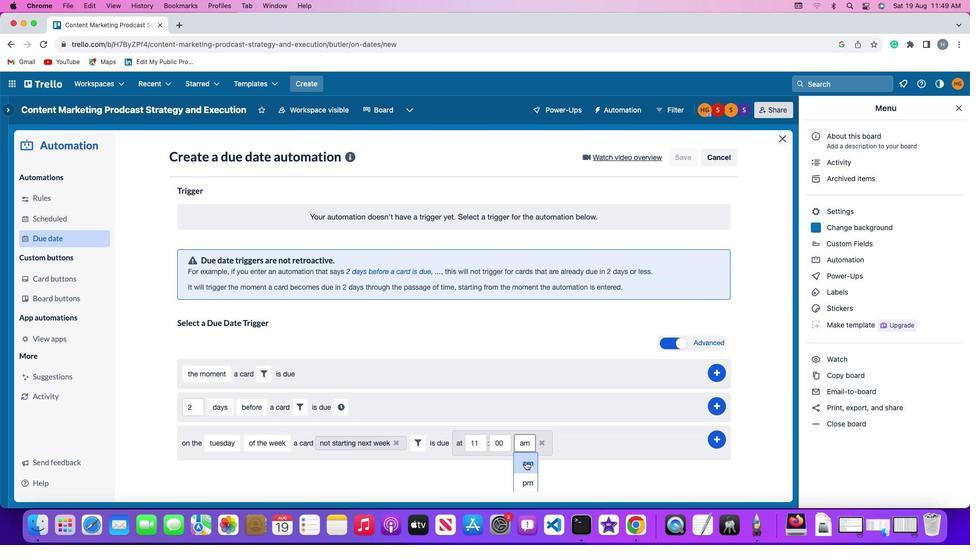 
Action: Mouse pressed left at (526, 462)
Screenshot: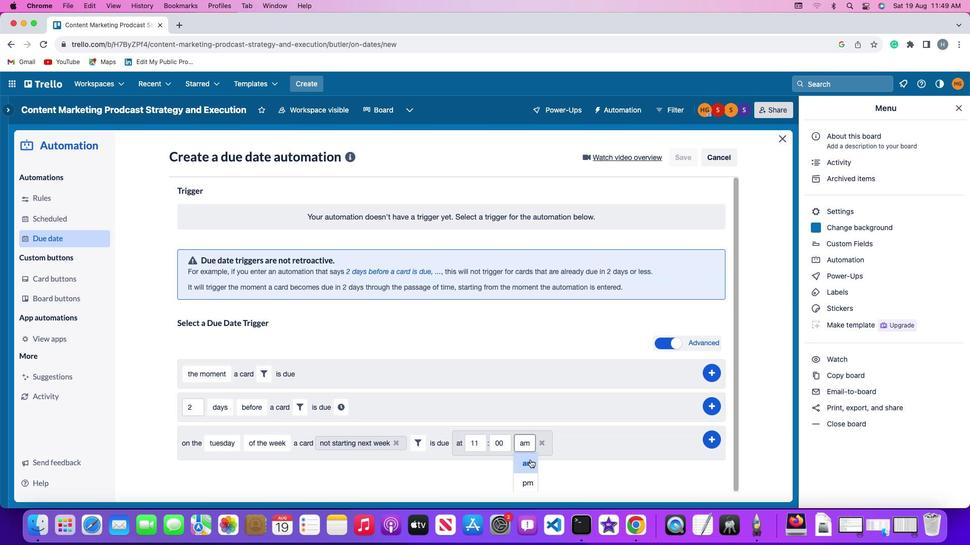 
Action: Mouse moved to (717, 437)
Screenshot: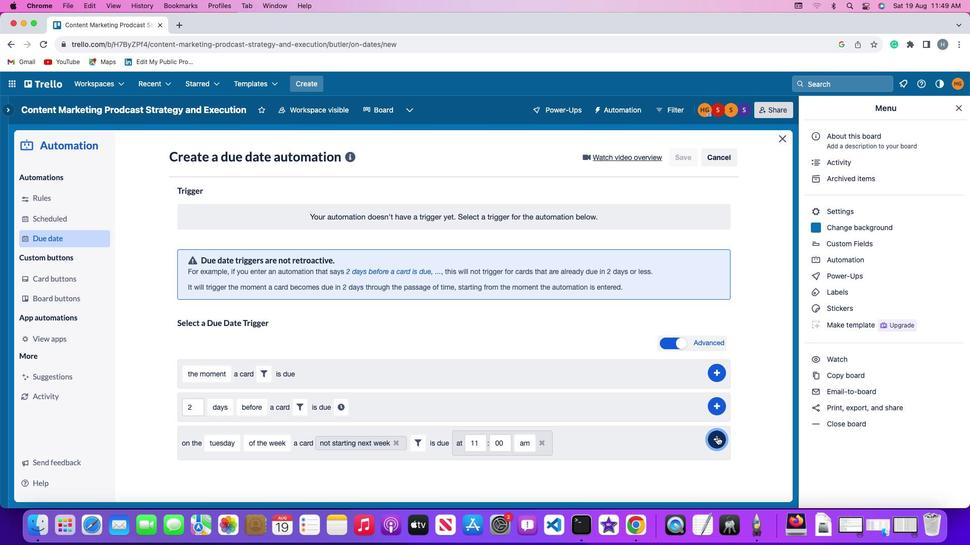 
Action: Mouse pressed left at (717, 437)
Screenshot: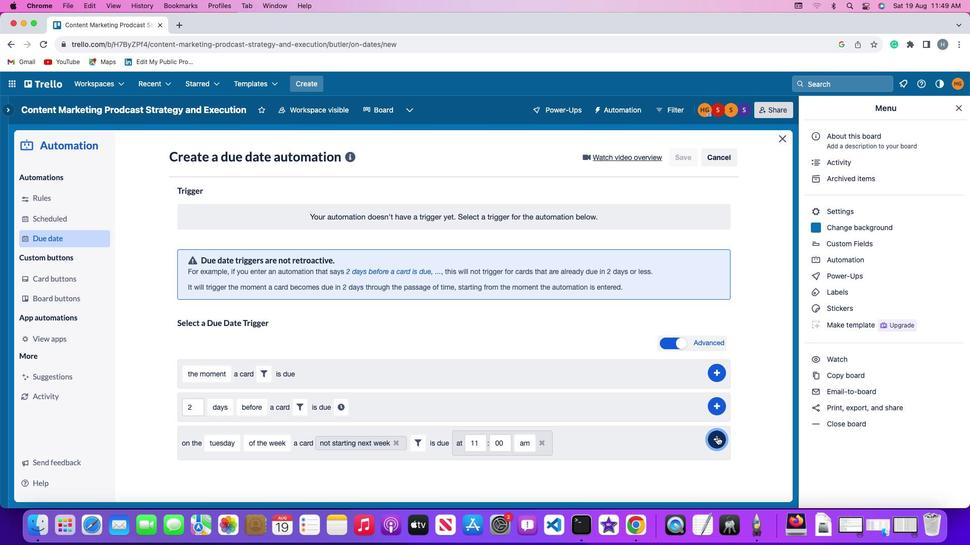 
Action: Mouse moved to (754, 360)
Screenshot: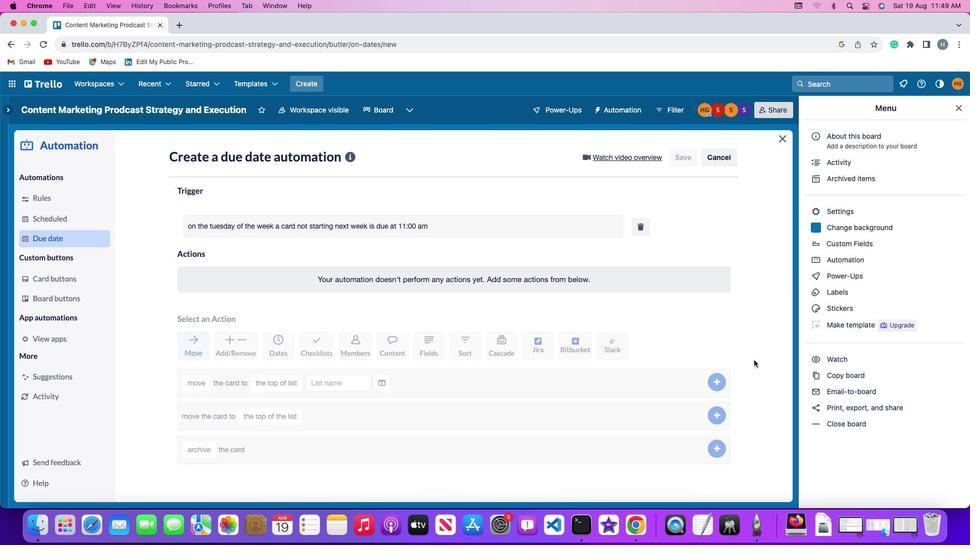 
